 Task: Find connections with filter location Berettyóújfalu with filter topic #house with filter profile language Potuguese with filter current company Hire Rightt - Executive Search with filter school Alva's College, Moodabidri, Karnataka with filter industry Education with filter service category Translation with filter keywords title Heavy Equipment Operator
Action: Mouse moved to (489, 80)
Screenshot: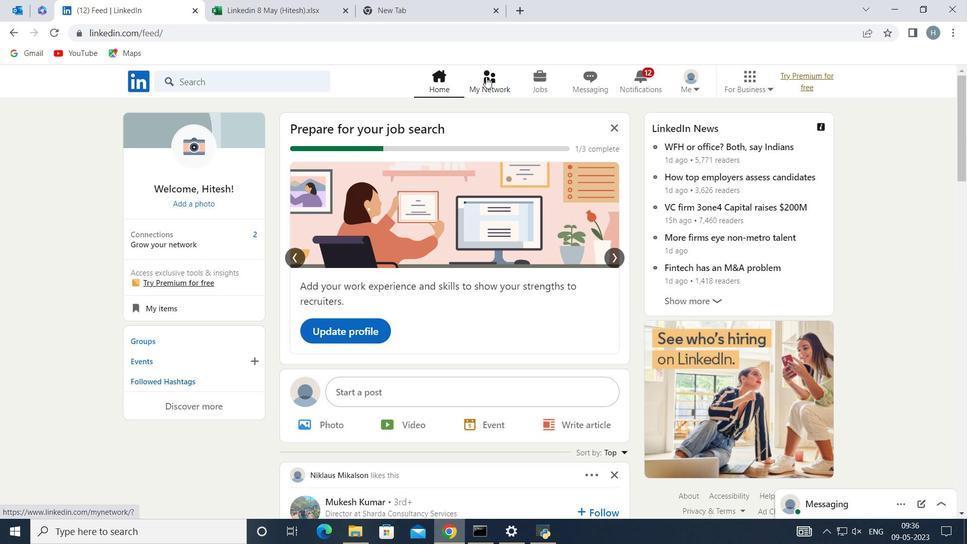 
Action: Mouse pressed left at (489, 80)
Screenshot: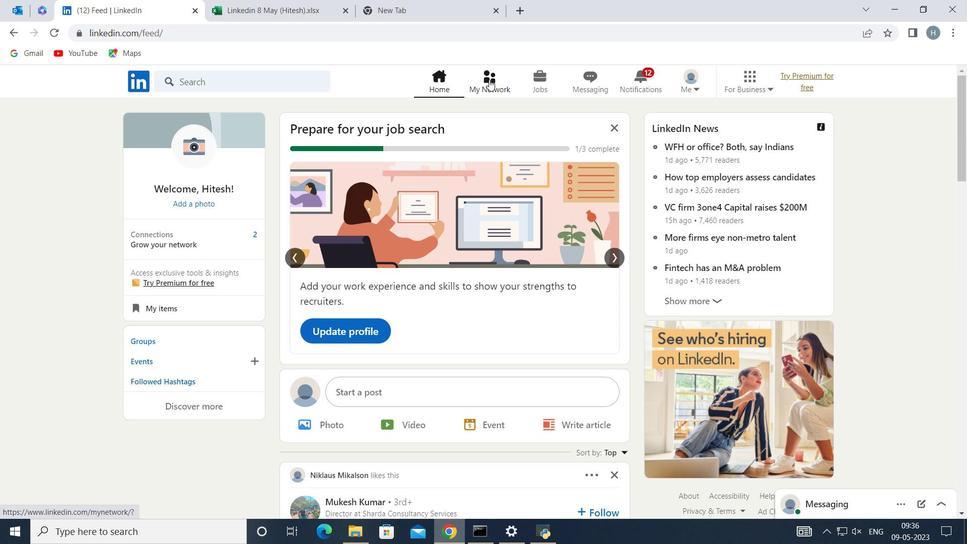 
Action: Mouse moved to (260, 153)
Screenshot: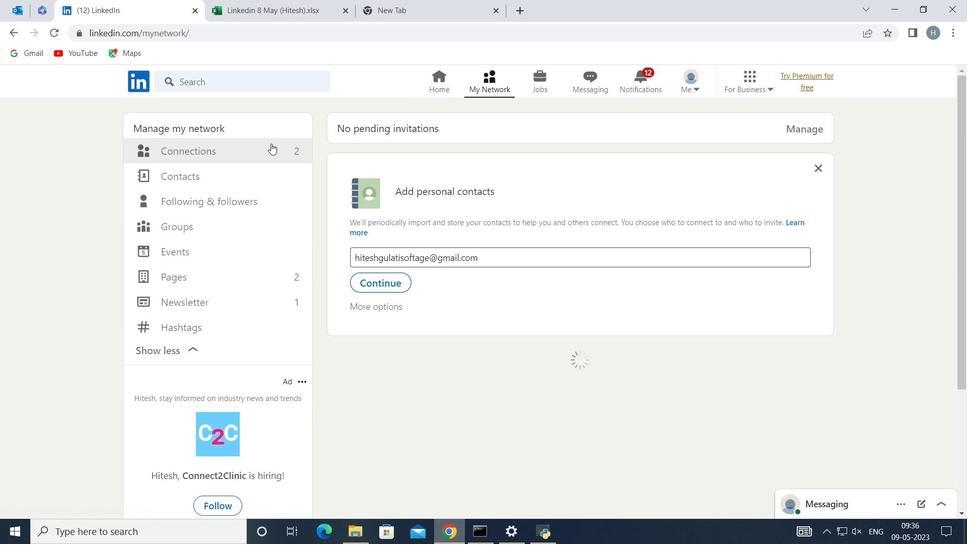 
Action: Mouse pressed left at (260, 153)
Screenshot: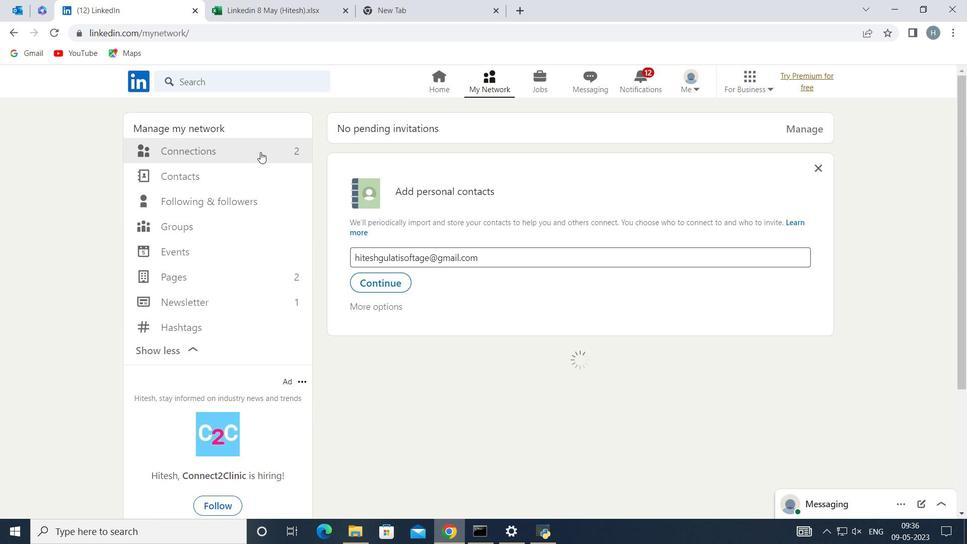 
Action: Mouse moved to (560, 149)
Screenshot: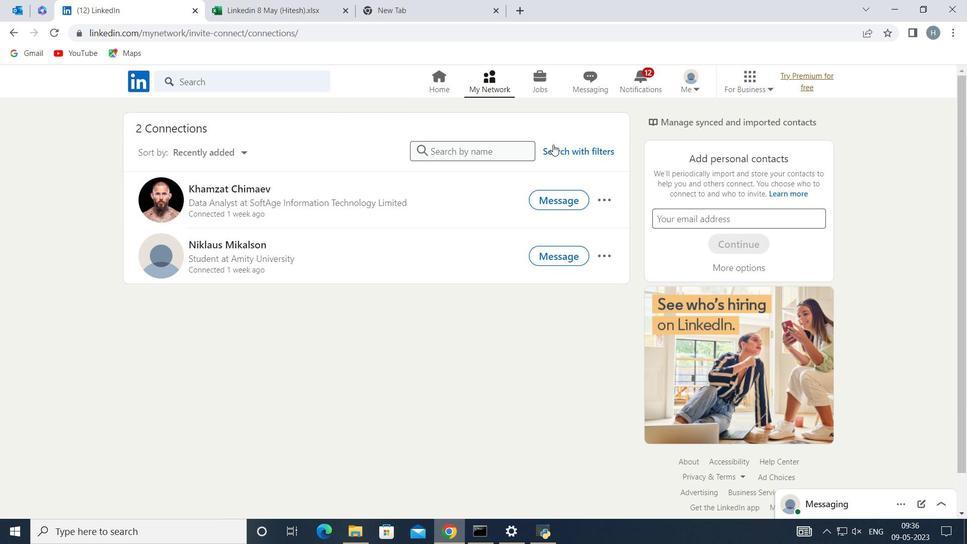 
Action: Mouse pressed left at (560, 149)
Screenshot: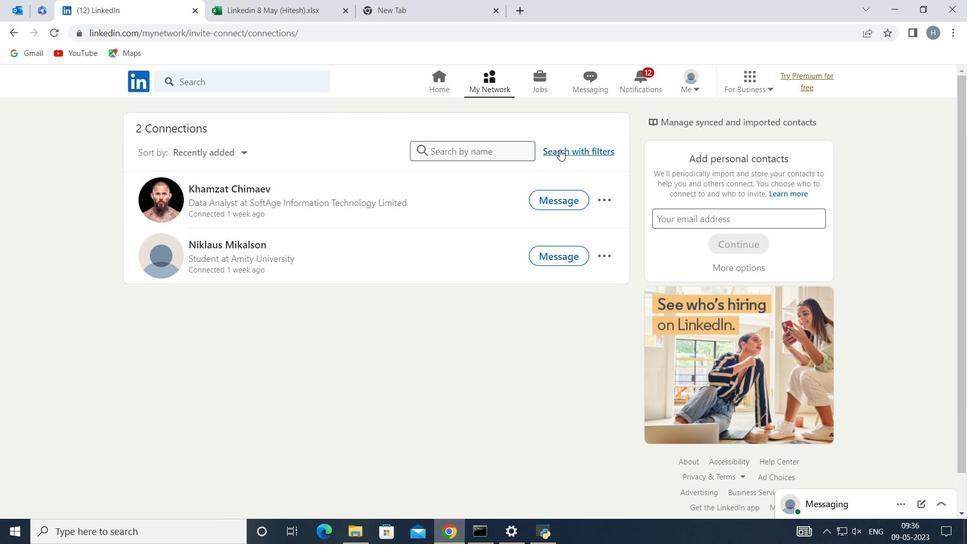 
Action: Mouse moved to (525, 115)
Screenshot: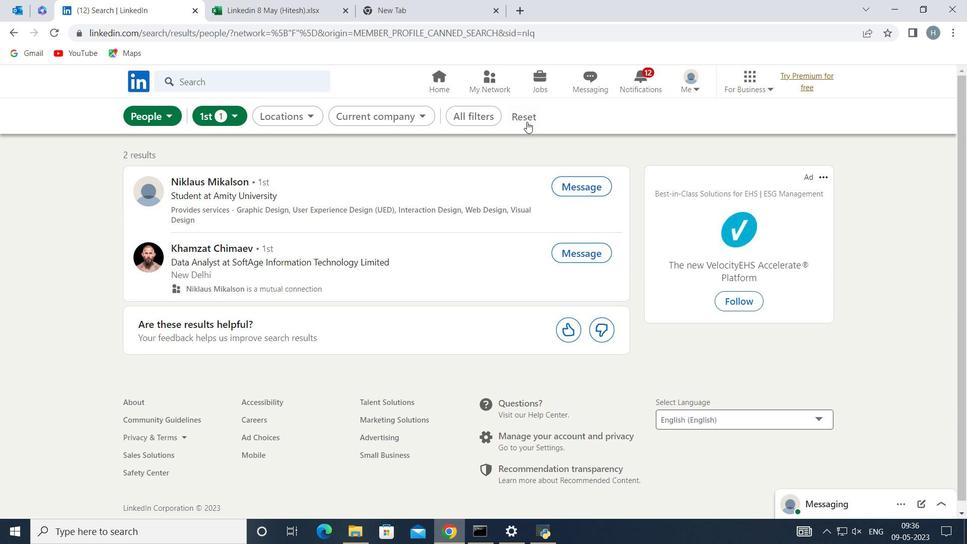 
Action: Mouse pressed left at (525, 115)
Screenshot: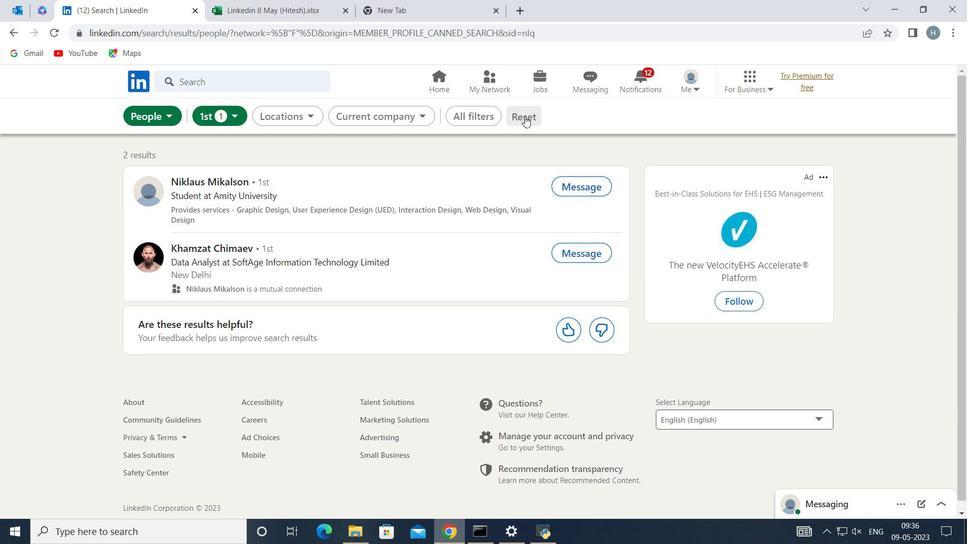
Action: Mouse moved to (508, 113)
Screenshot: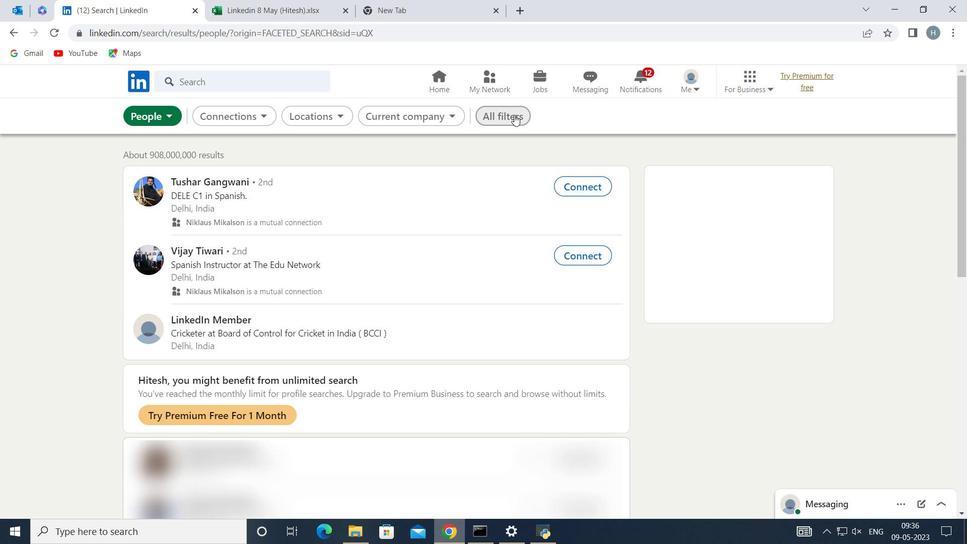 
Action: Mouse pressed left at (508, 113)
Screenshot: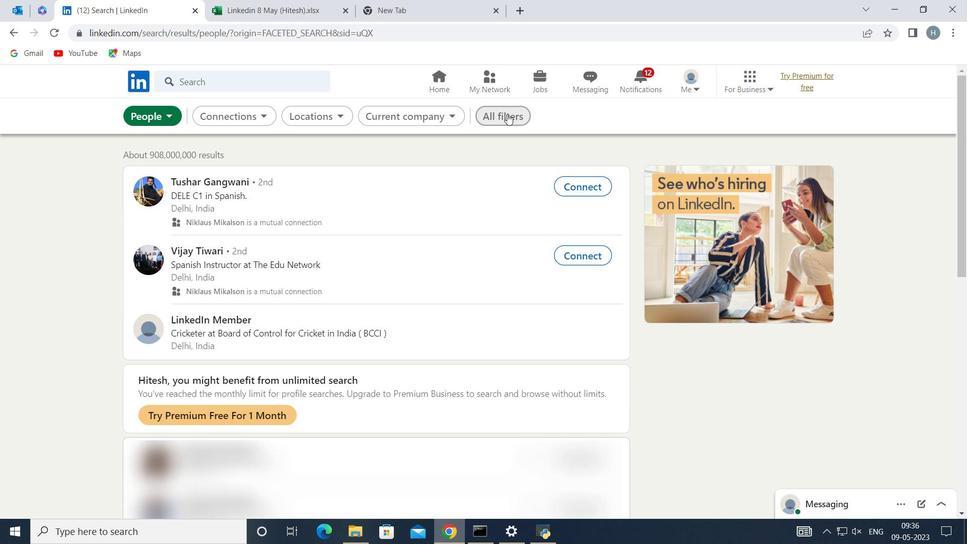 
Action: Mouse moved to (756, 219)
Screenshot: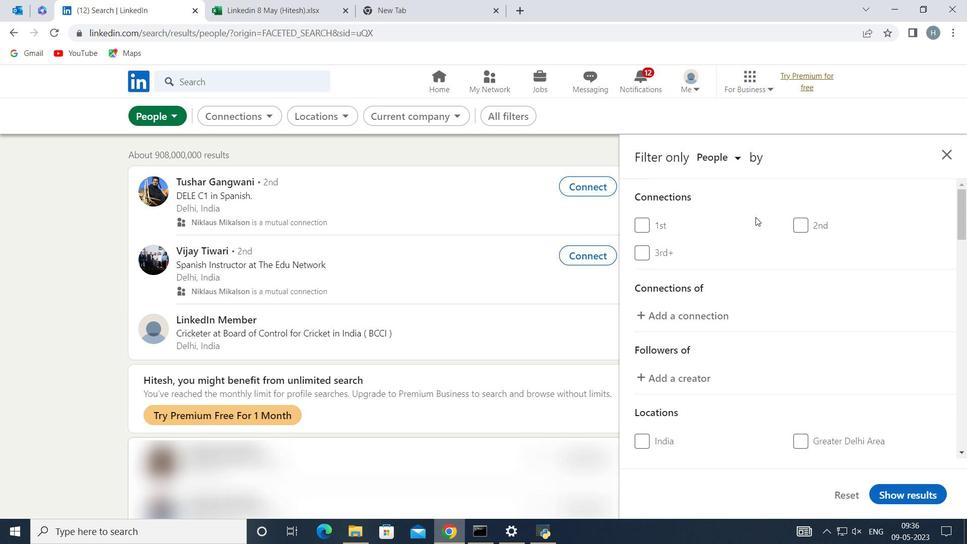 
Action: Mouse scrolled (756, 219) with delta (0, 0)
Screenshot: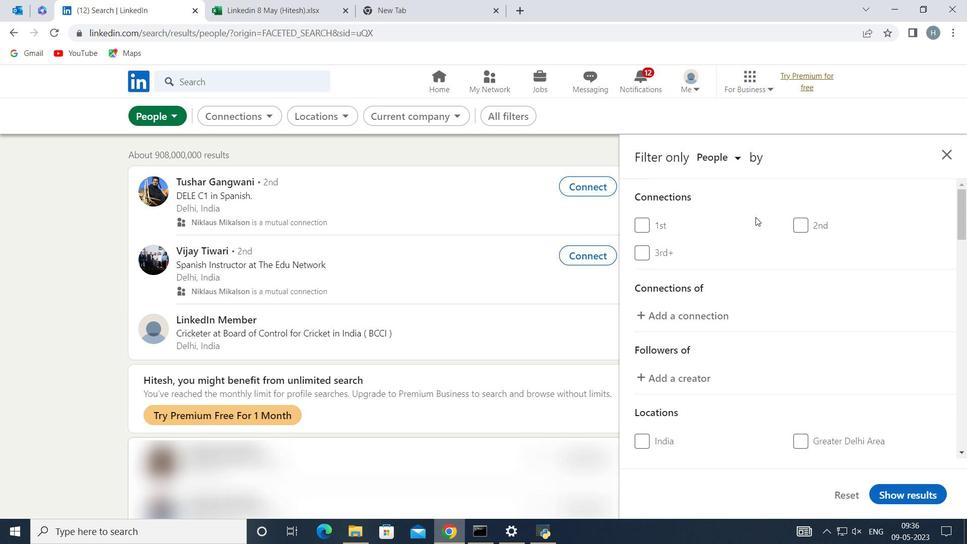 
Action: Mouse moved to (755, 221)
Screenshot: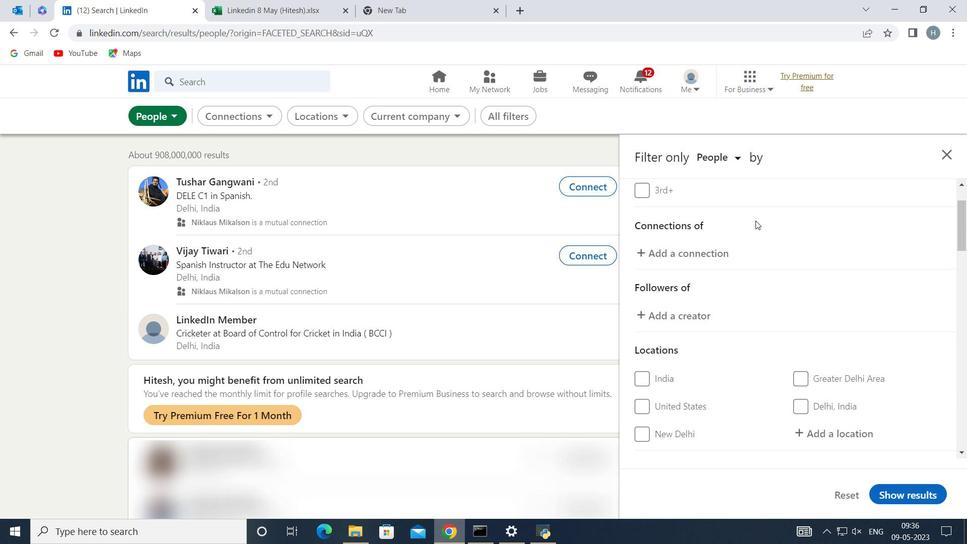 
Action: Mouse scrolled (755, 220) with delta (0, 0)
Screenshot: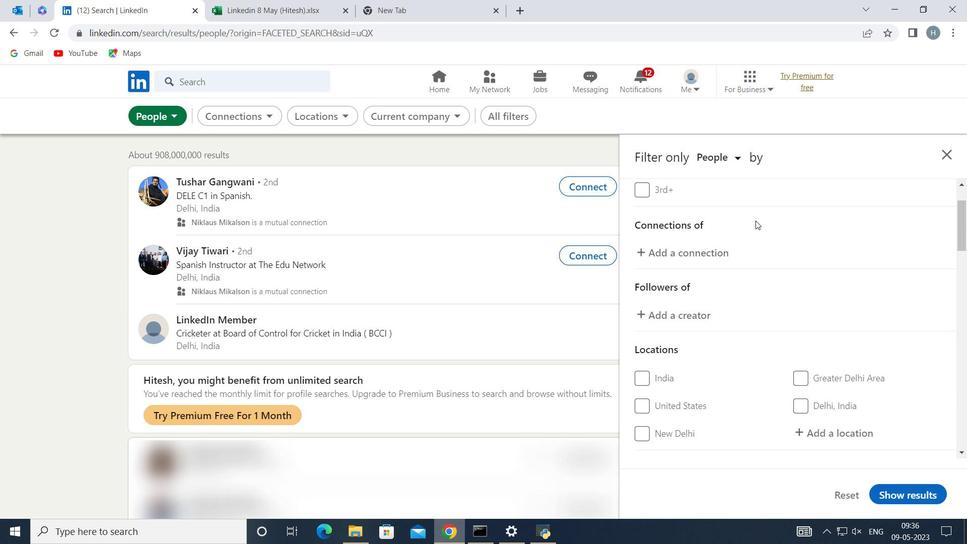 
Action: Mouse scrolled (755, 220) with delta (0, 0)
Screenshot: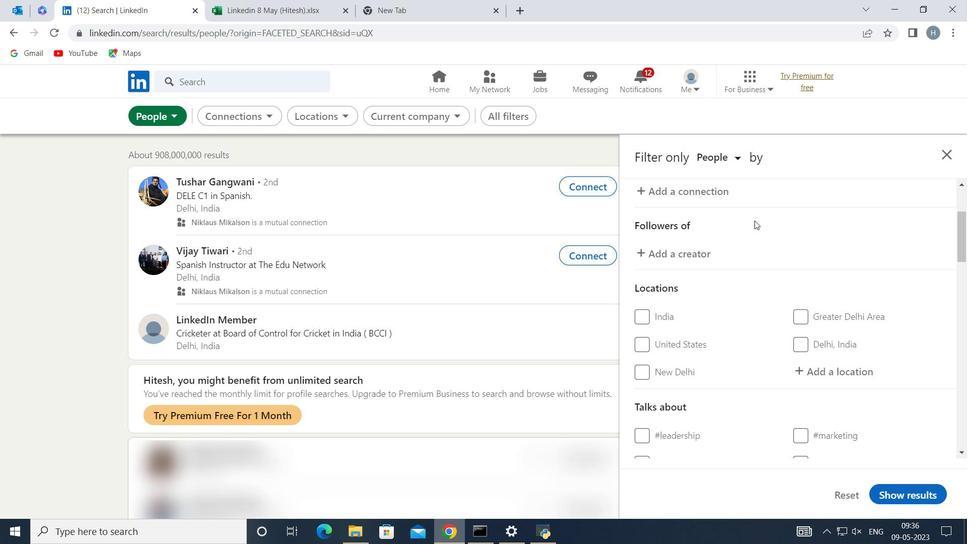 
Action: Mouse scrolled (755, 220) with delta (0, 0)
Screenshot: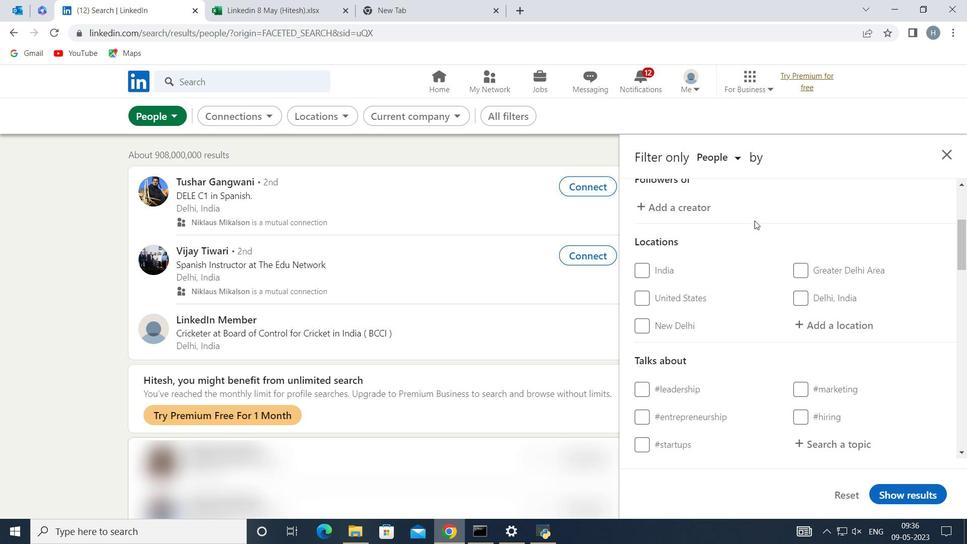 
Action: Mouse moved to (806, 238)
Screenshot: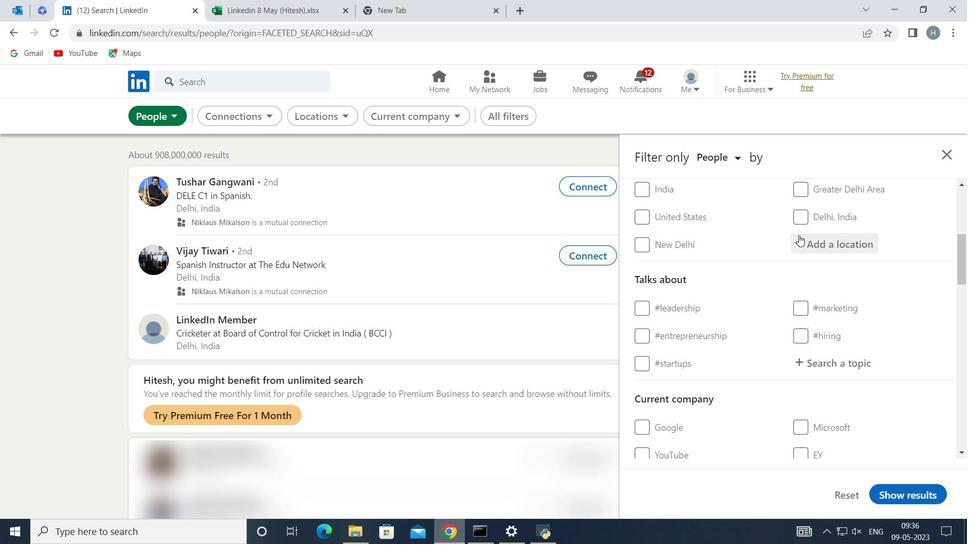 
Action: Mouse pressed left at (806, 238)
Screenshot: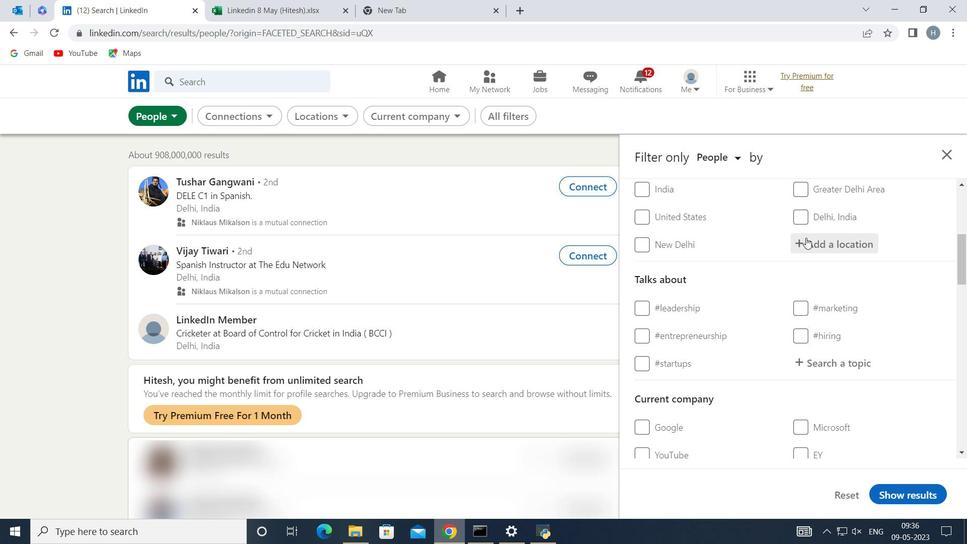 
Action: Key pressed <Key.shift>Berettyoujf
Screenshot: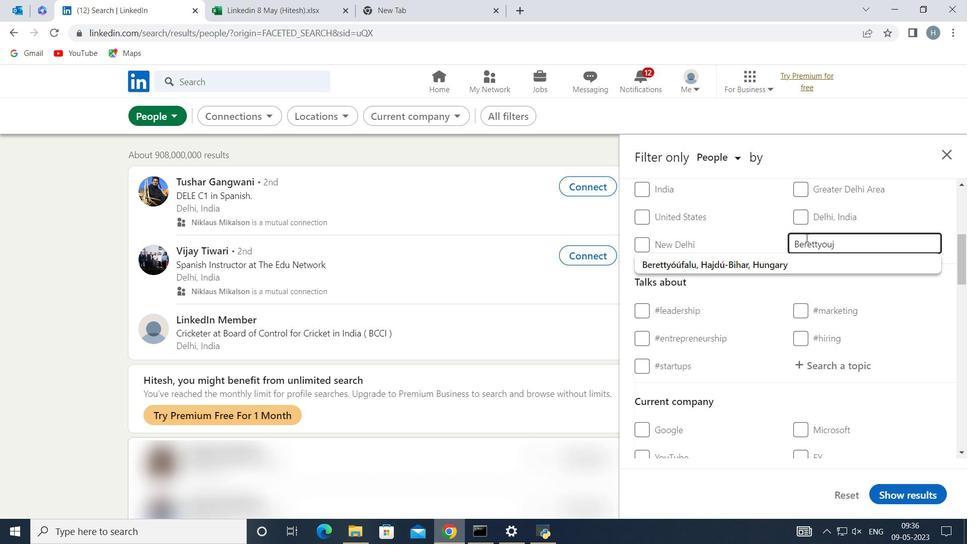 
Action: Mouse moved to (726, 259)
Screenshot: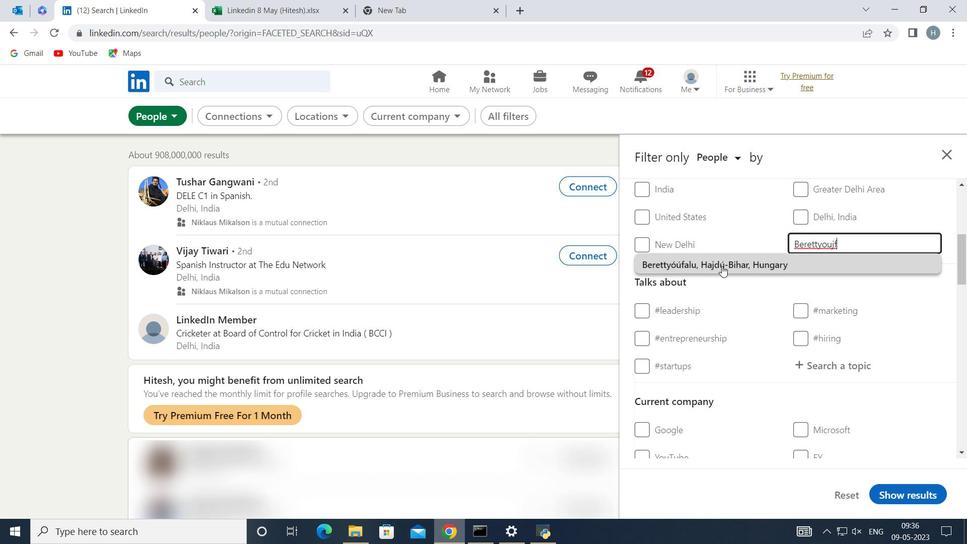 
Action: Mouse pressed left at (726, 259)
Screenshot: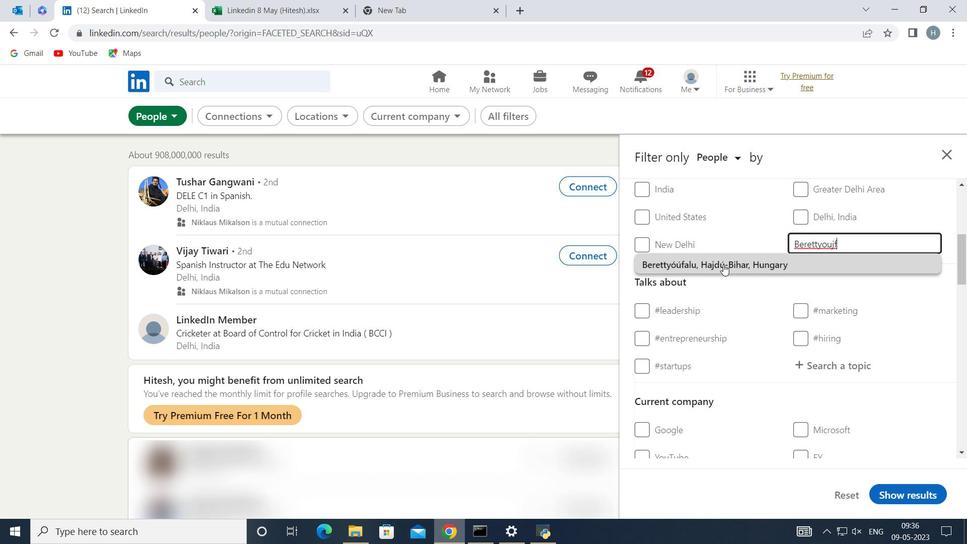 
Action: Mouse moved to (707, 268)
Screenshot: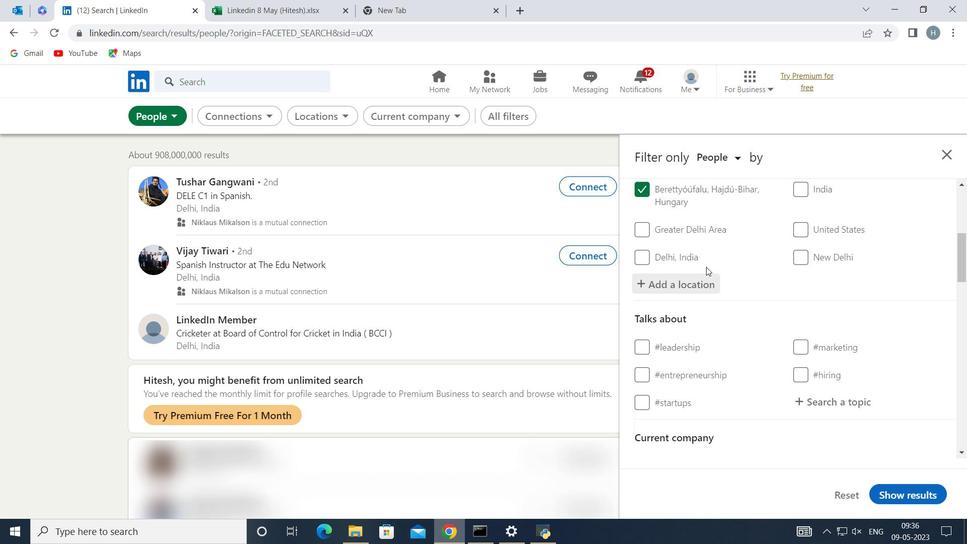 
Action: Mouse scrolled (707, 268) with delta (0, 0)
Screenshot: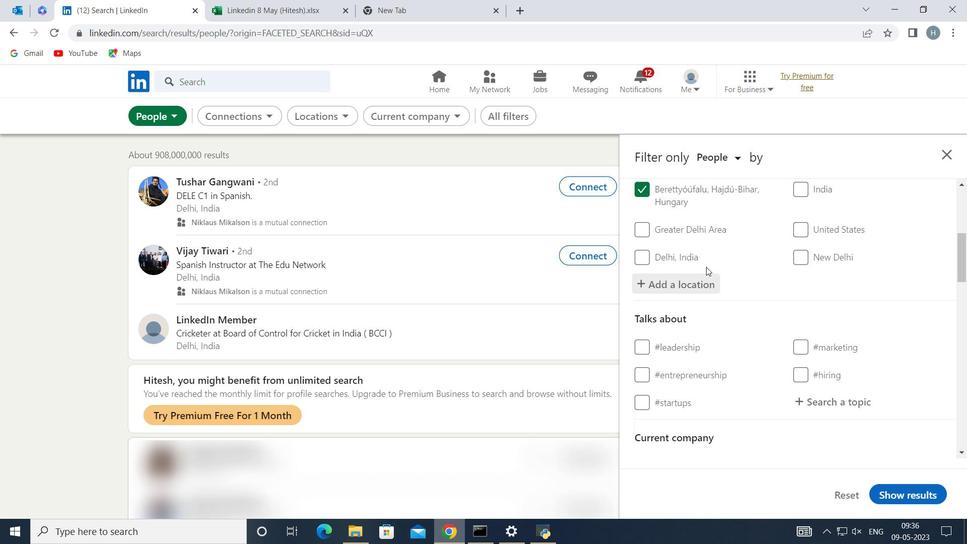 
Action: Mouse moved to (707, 269)
Screenshot: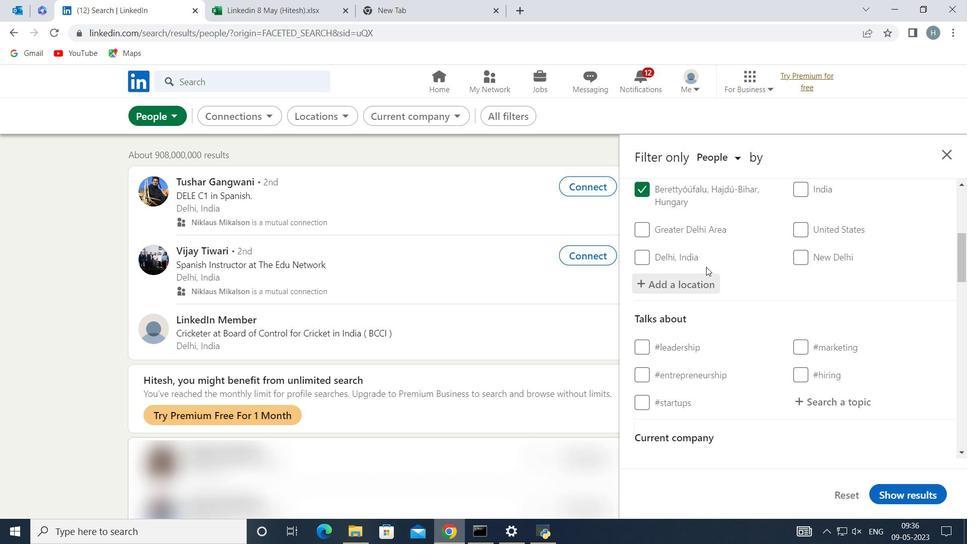 
Action: Mouse scrolled (707, 268) with delta (0, 0)
Screenshot: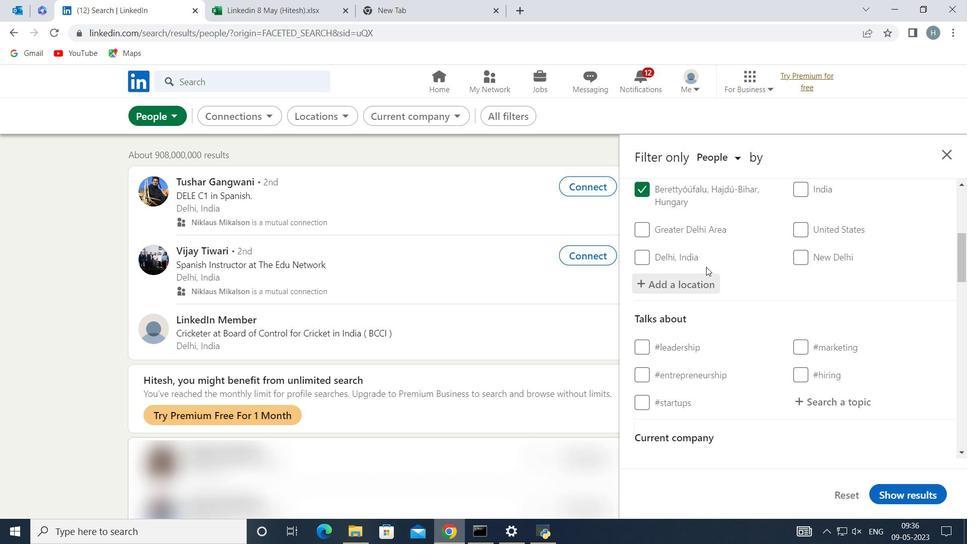 
Action: Mouse moved to (812, 274)
Screenshot: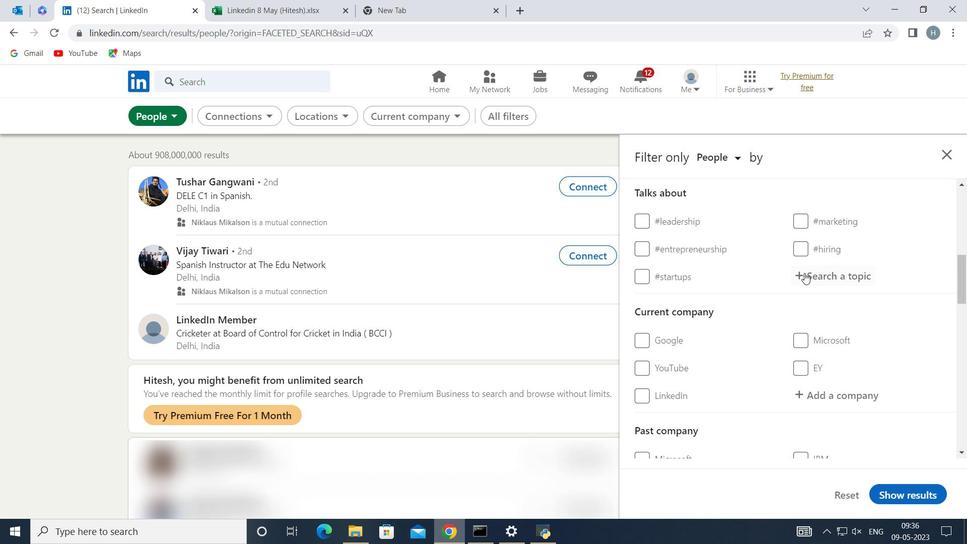 
Action: Mouse pressed left at (812, 274)
Screenshot: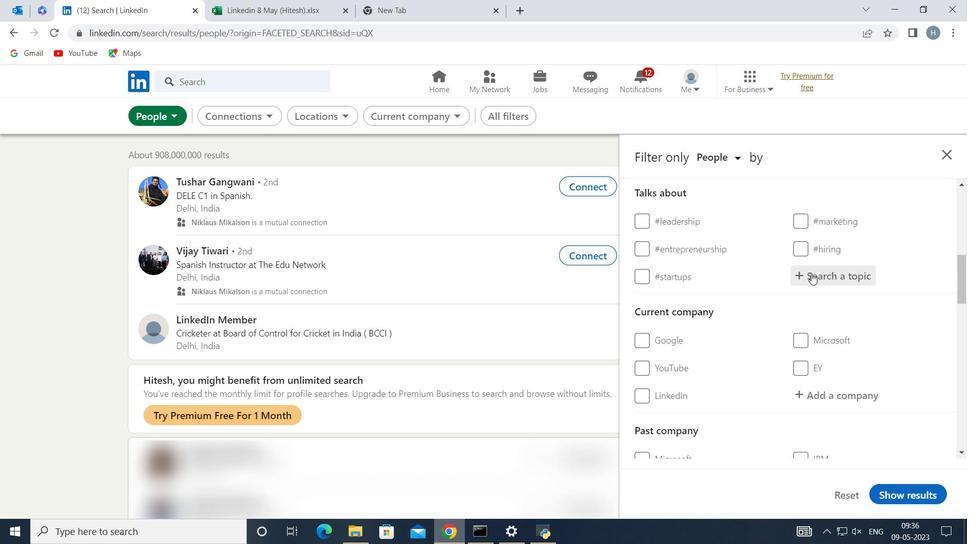 
Action: Key pressed house
Screenshot: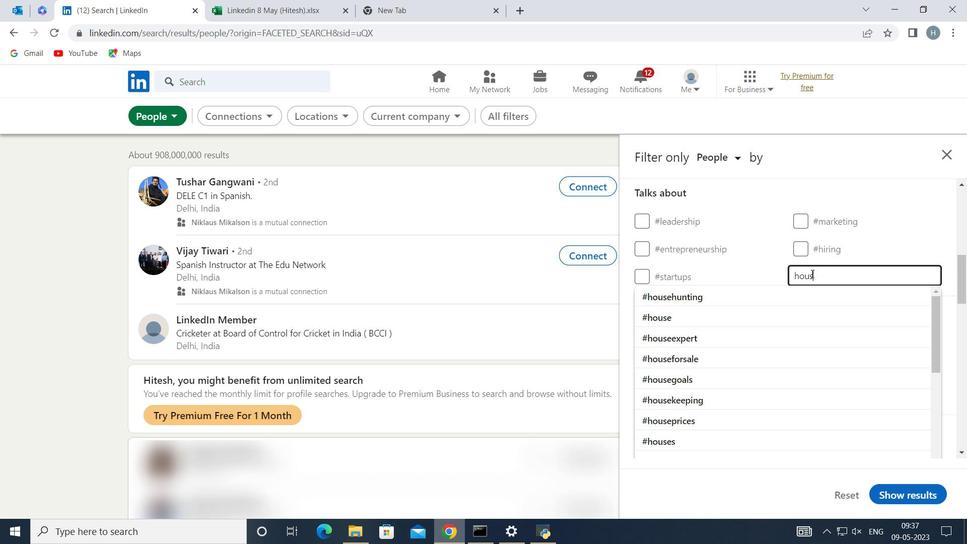 
Action: Mouse moved to (747, 313)
Screenshot: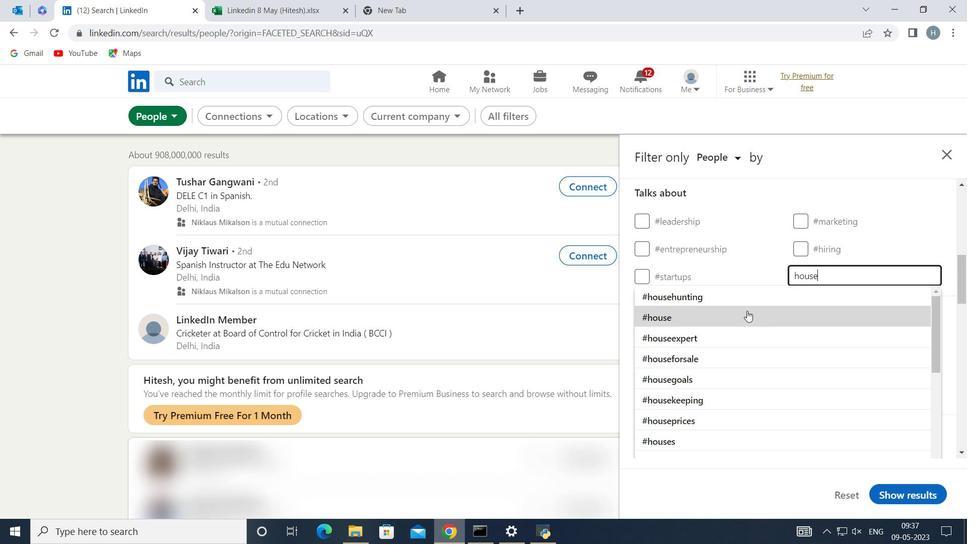 
Action: Mouse pressed left at (747, 313)
Screenshot: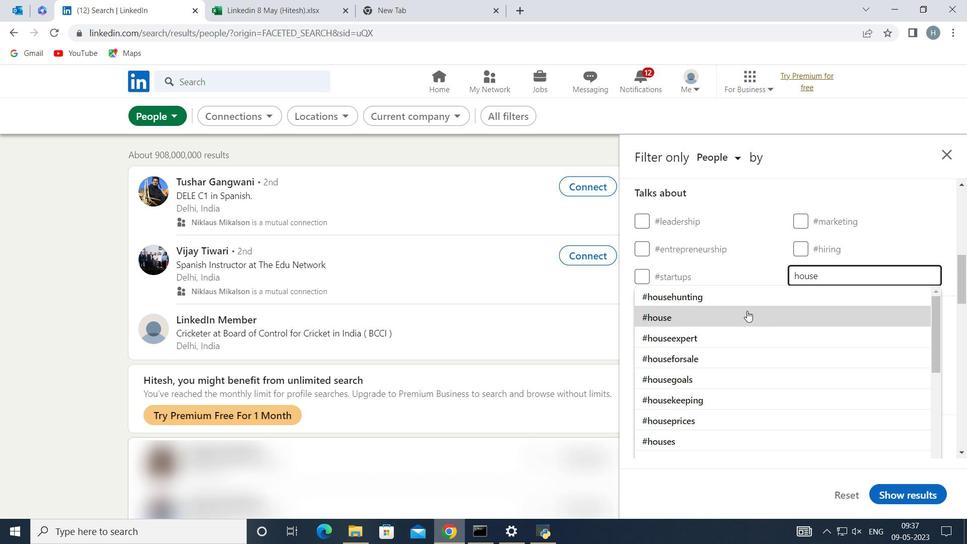 
Action: Mouse moved to (748, 311)
Screenshot: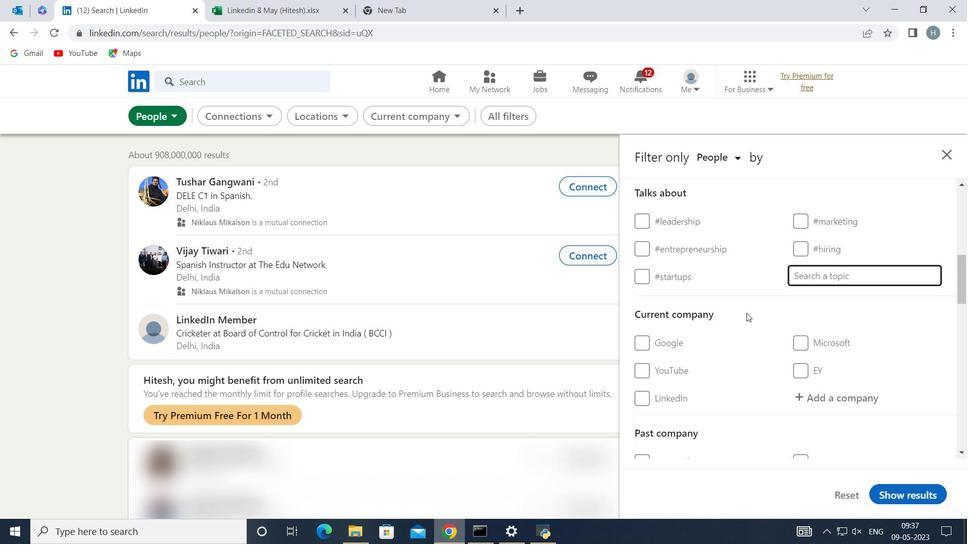 
Action: Mouse scrolled (748, 311) with delta (0, 0)
Screenshot: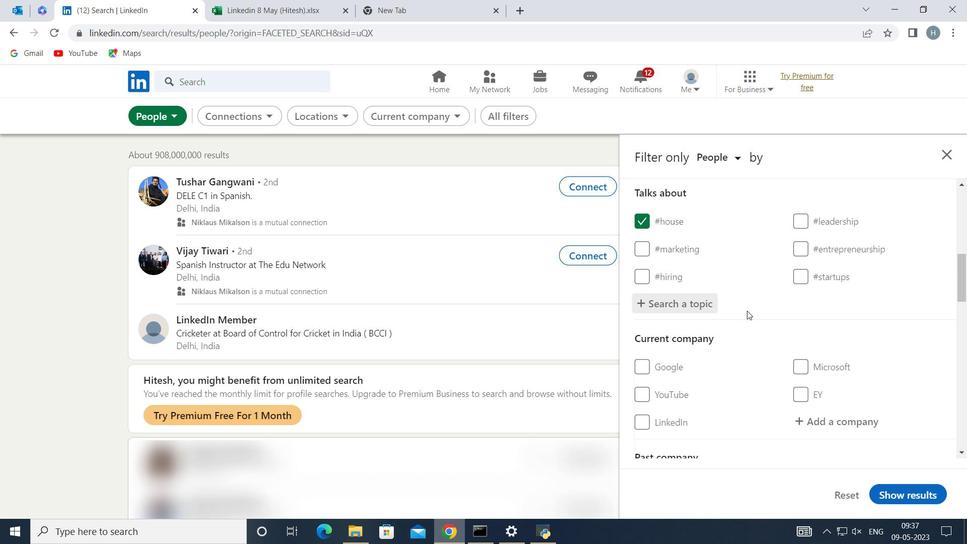 
Action: Mouse scrolled (748, 311) with delta (0, 0)
Screenshot: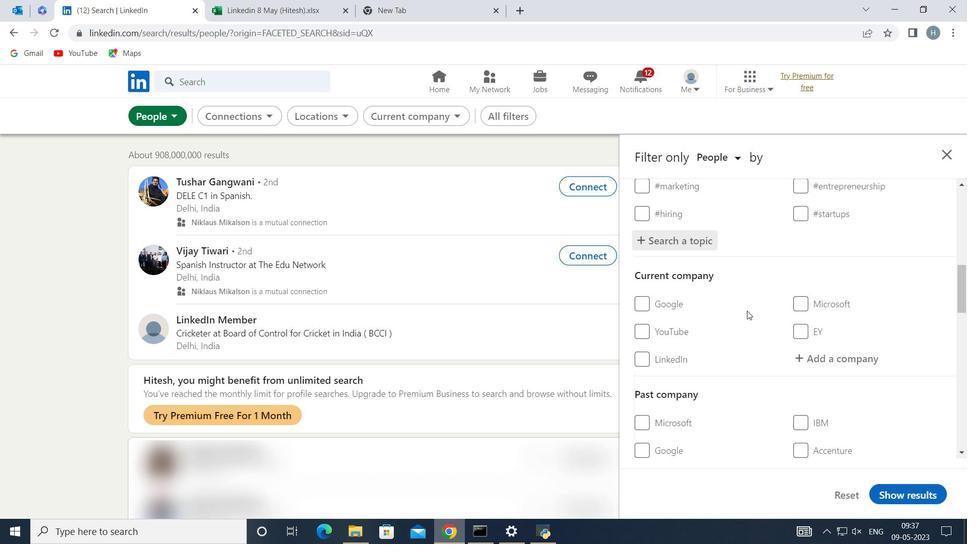 
Action: Mouse scrolled (748, 311) with delta (0, 0)
Screenshot: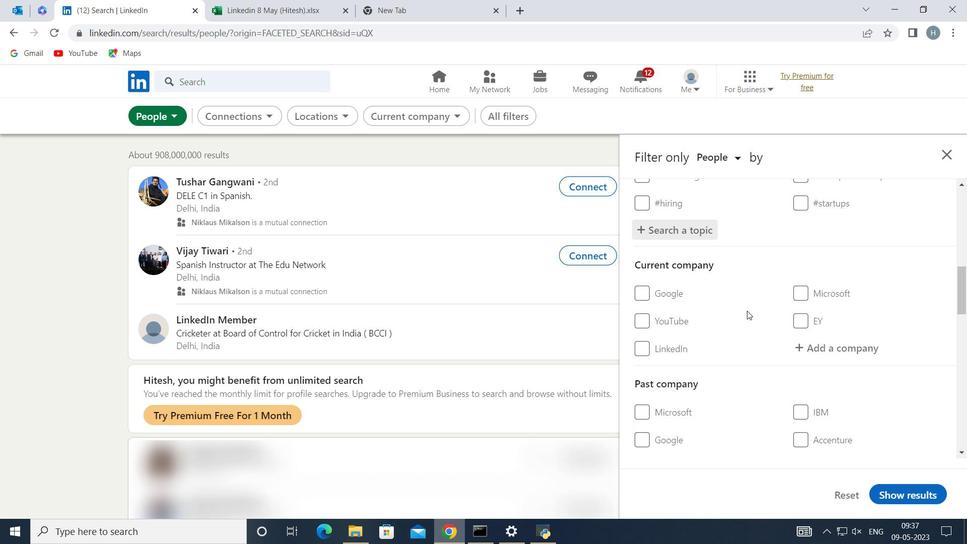 
Action: Mouse moved to (749, 311)
Screenshot: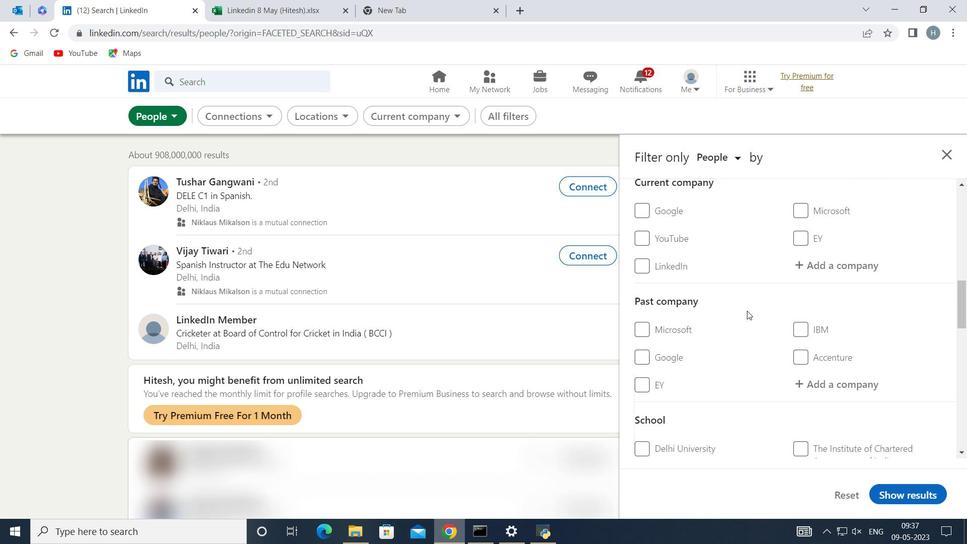 
Action: Mouse scrolled (749, 311) with delta (0, 0)
Screenshot: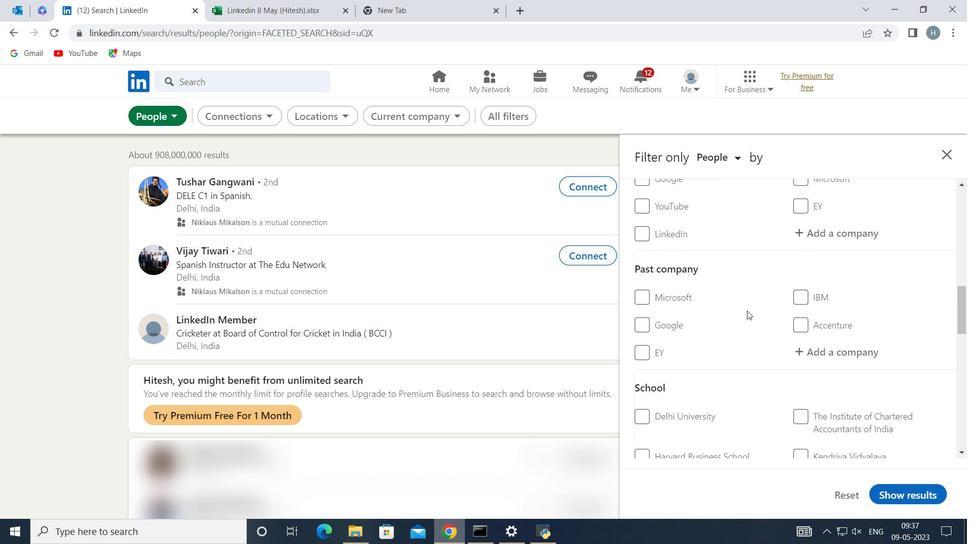 
Action: Mouse moved to (752, 311)
Screenshot: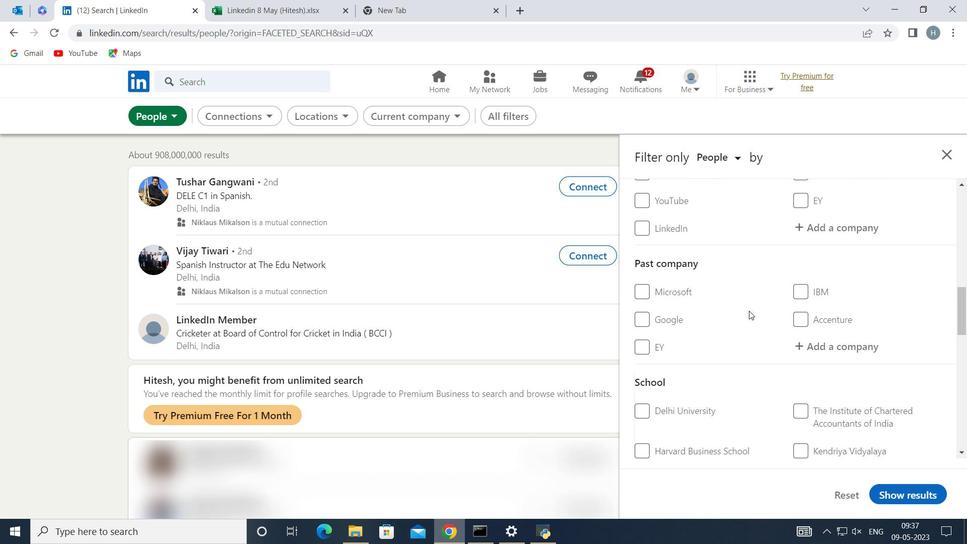 
Action: Mouse scrolled (752, 311) with delta (0, 0)
Screenshot: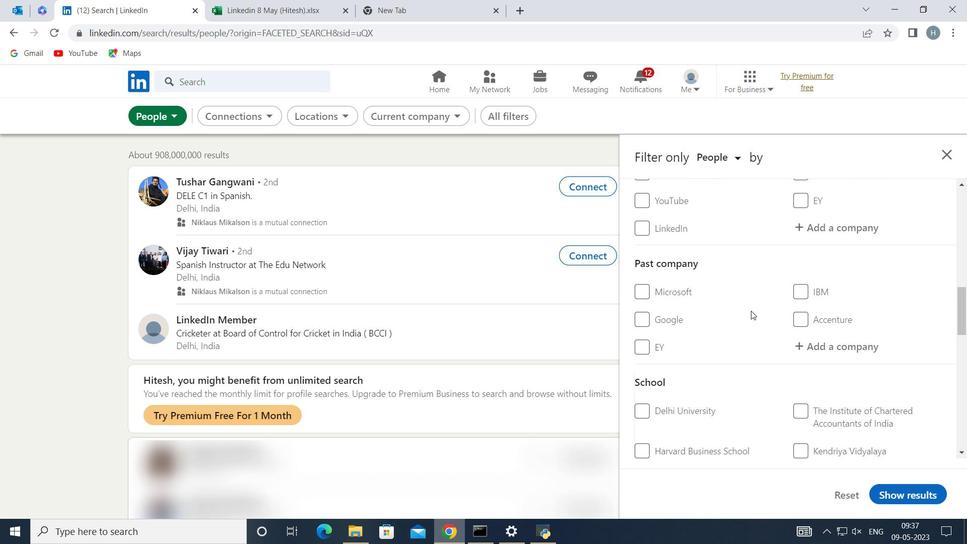 
Action: Mouse moved to (754, 311)
Screenshot: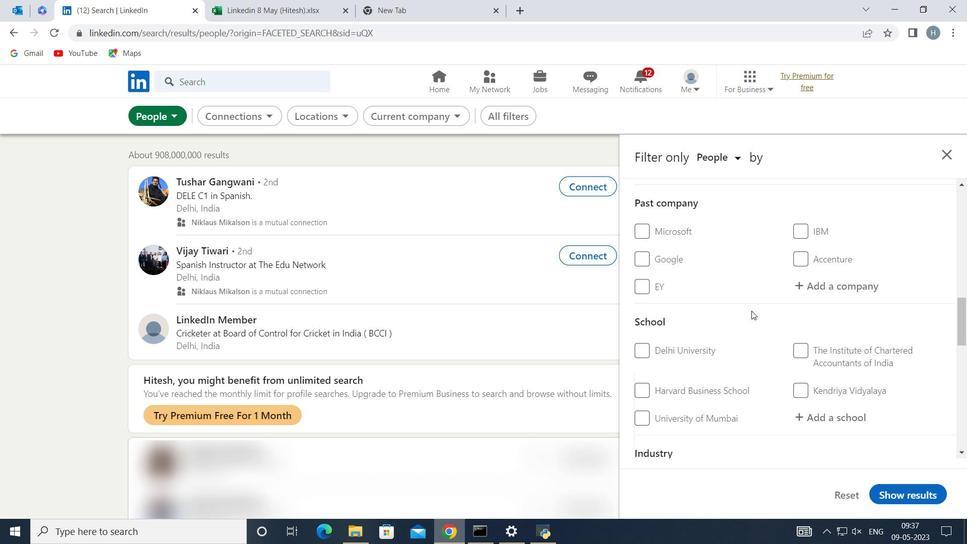 
Action: Mouse scrolled (754, 311) with delta (0, 0)
Screenshot: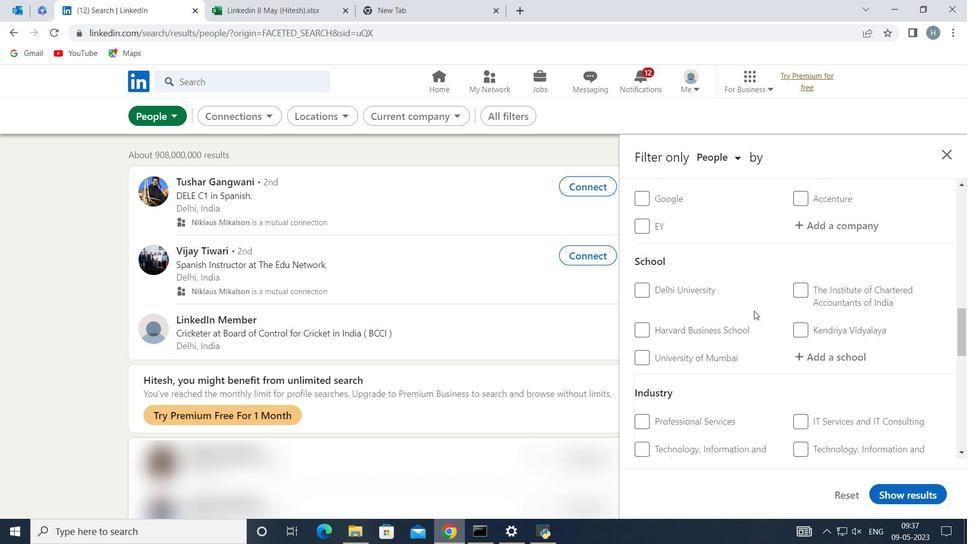 
Action: Mouse moved to (757, 311)
Screenshot: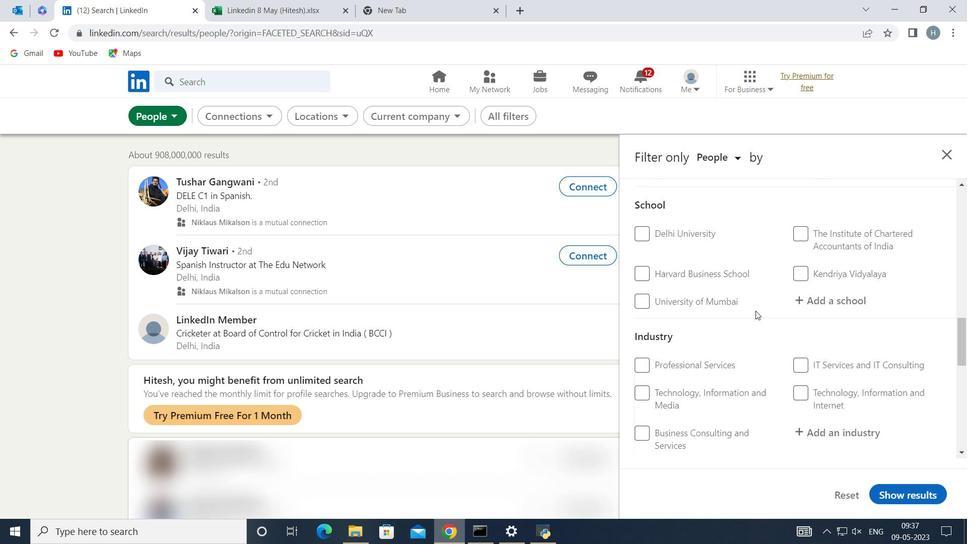 
Action: Mouse scrolled (757, 311) with delta (0, 0)
Screenshot: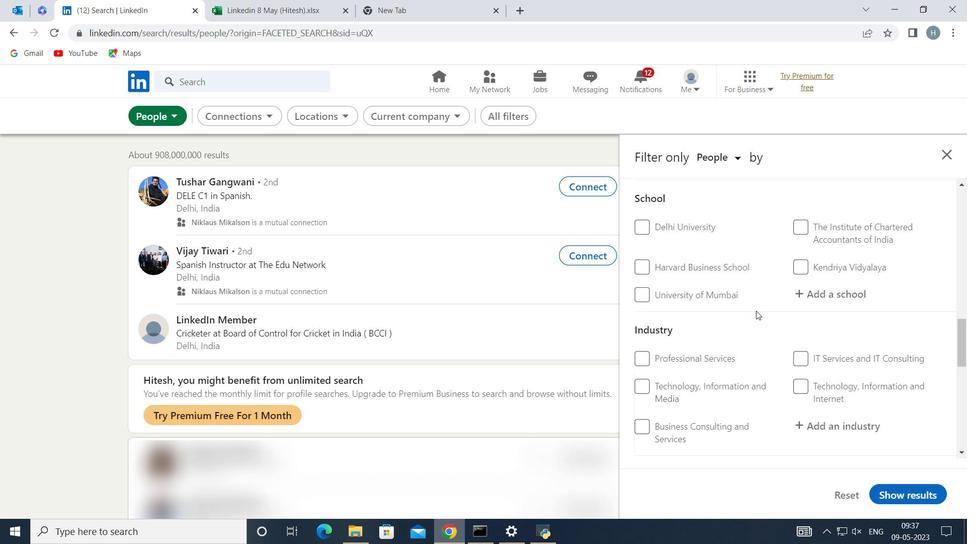 
Action: Mouse moved to (759, 311)
Screenshot: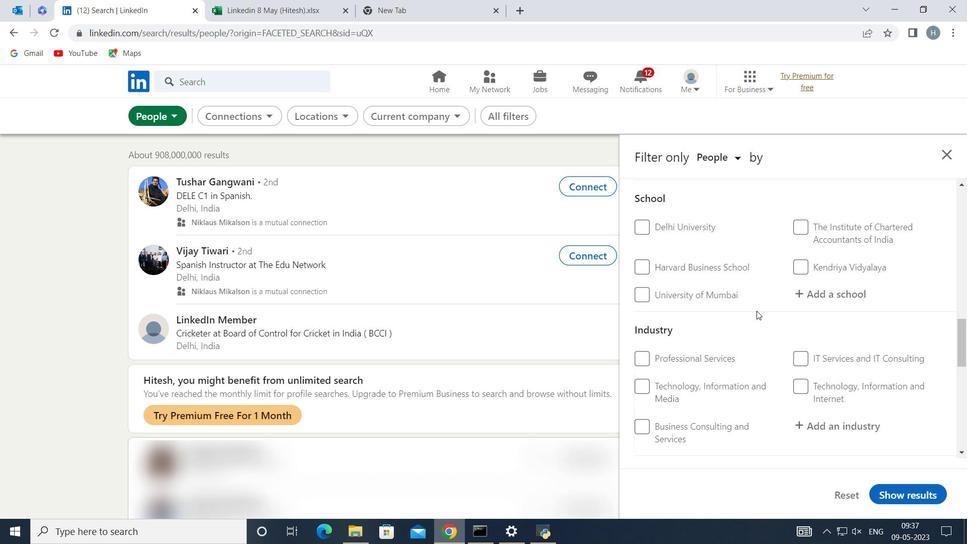 
Action: Mouse scrolled (759, 310) with delta (0, 0)
Screenshot: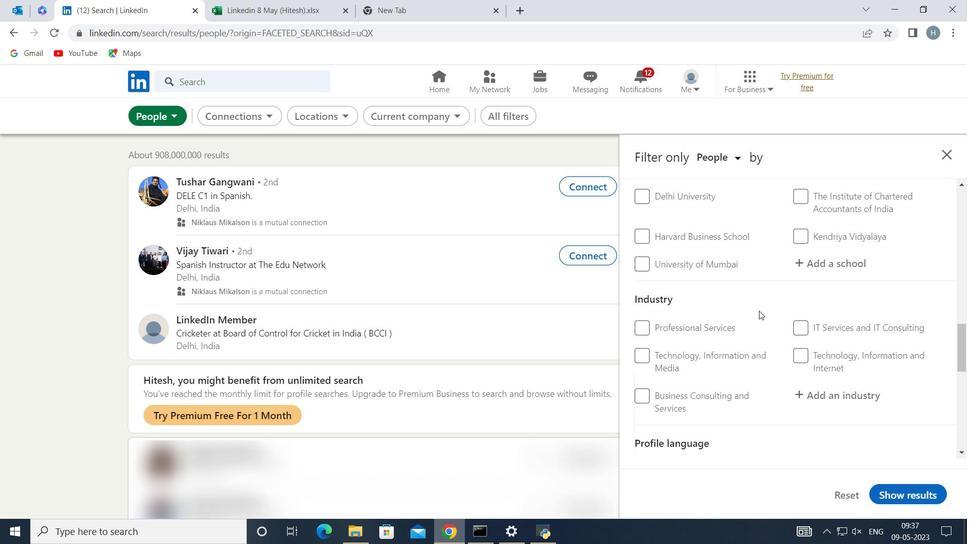 
Action: Mouse scrolled (759, 310) with delta (0, 0)
Screenshot: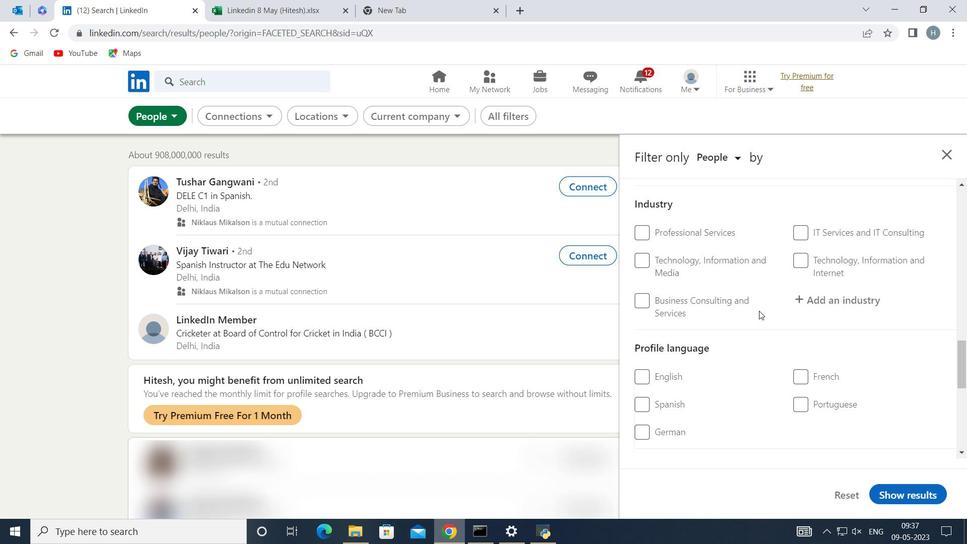 
Action: Mouse moved to (803, 336)
Screenshot: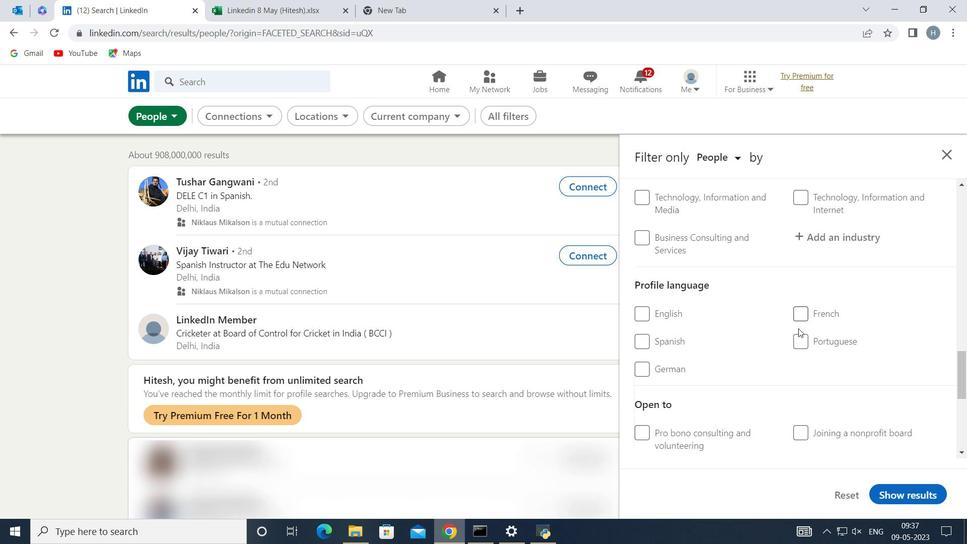 
Action: Mouse pressed left at (803, 336)
Screenshot: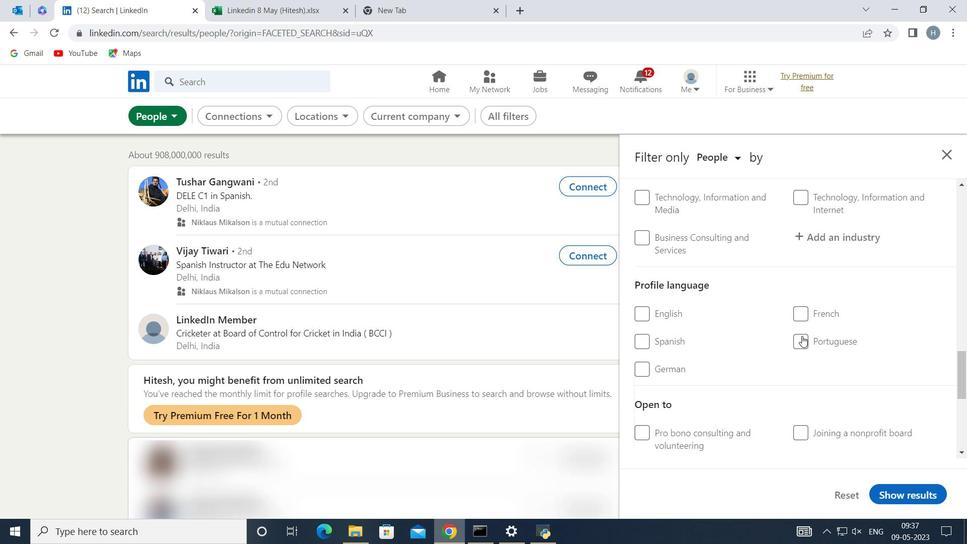 
Action: Mouse moved to (772, 350)
Screenshot: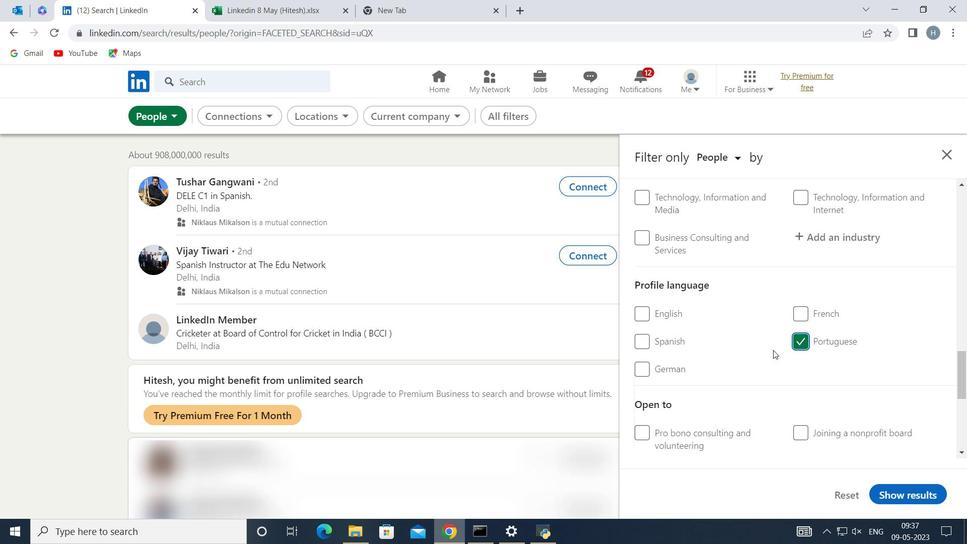 
Action: Mouse scrolled (772, 350) with delta (0, 0)
Screenshot: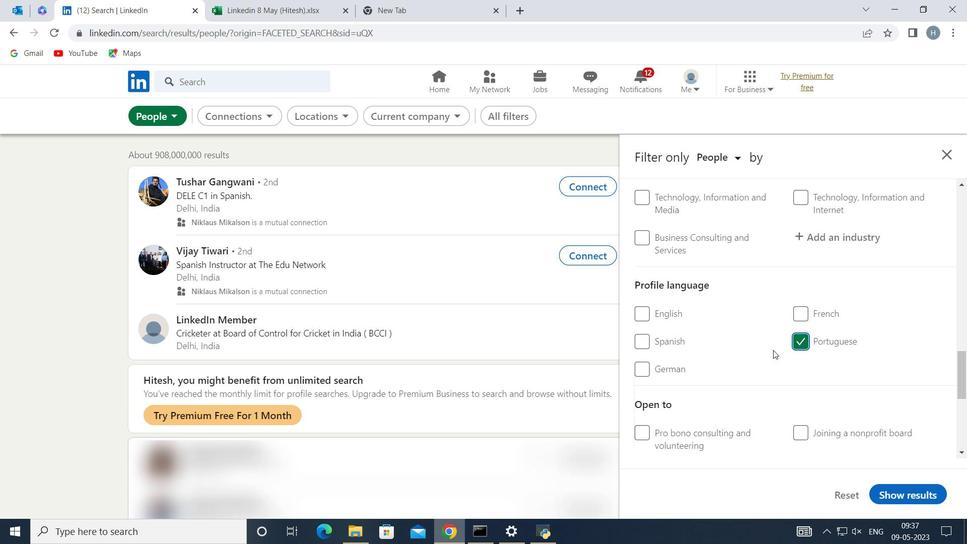 
Action: Mouse moved to (771, 342)
Screenshot: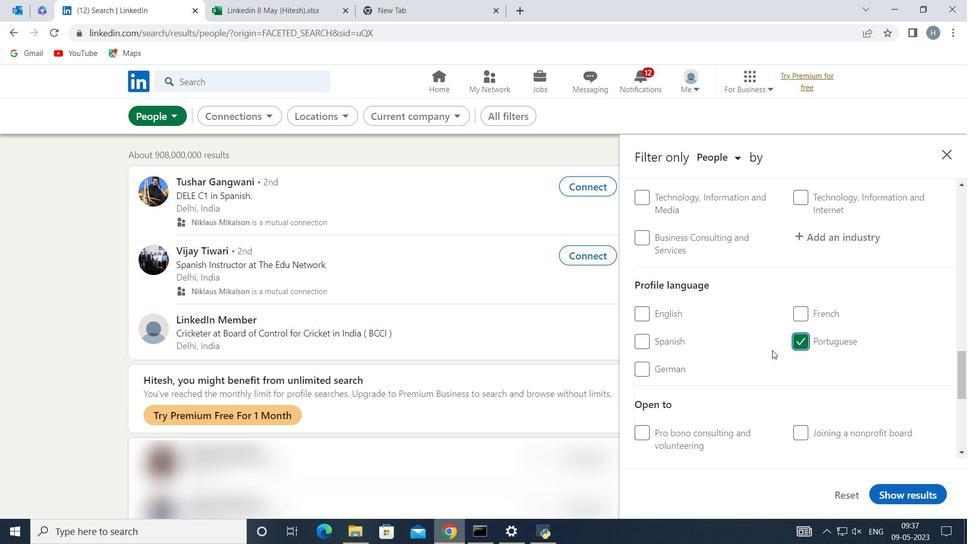 
Action: Mouse scrolled (771, 343) with delta (0, 0)
Screenshot: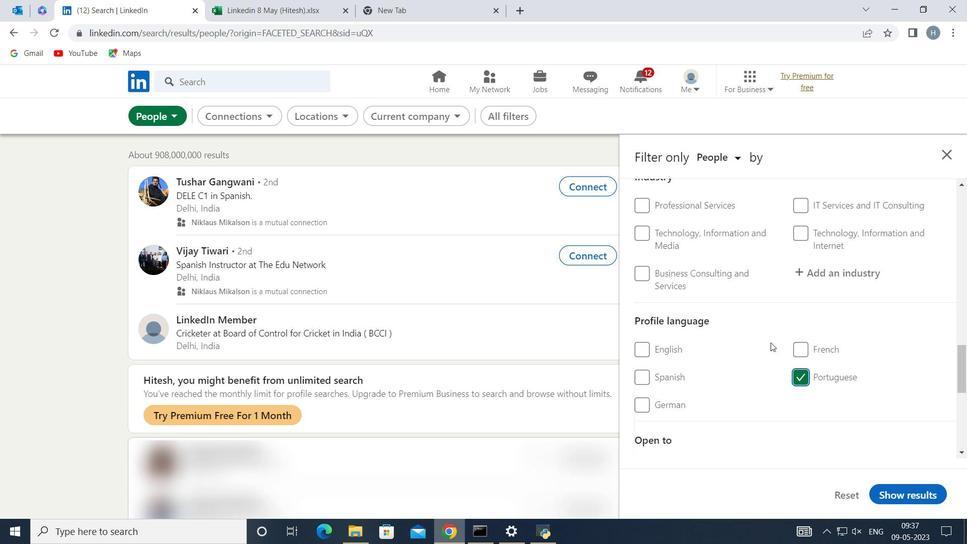 
Action: Mouse scrolled (771, 343) with delta (0, 0)
Screenshot: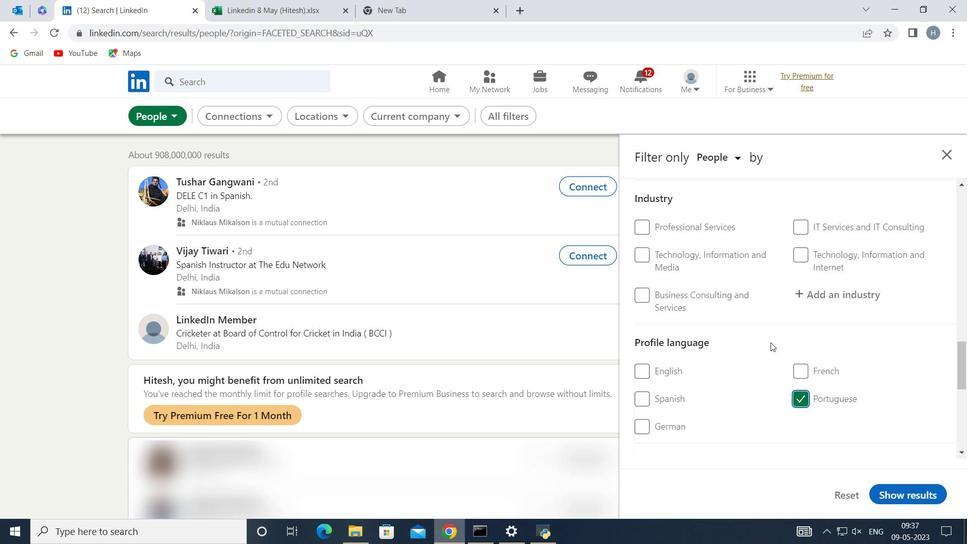 
Action: Mouse scrolled (771, 343) with delta (0, 0)
Screenshot: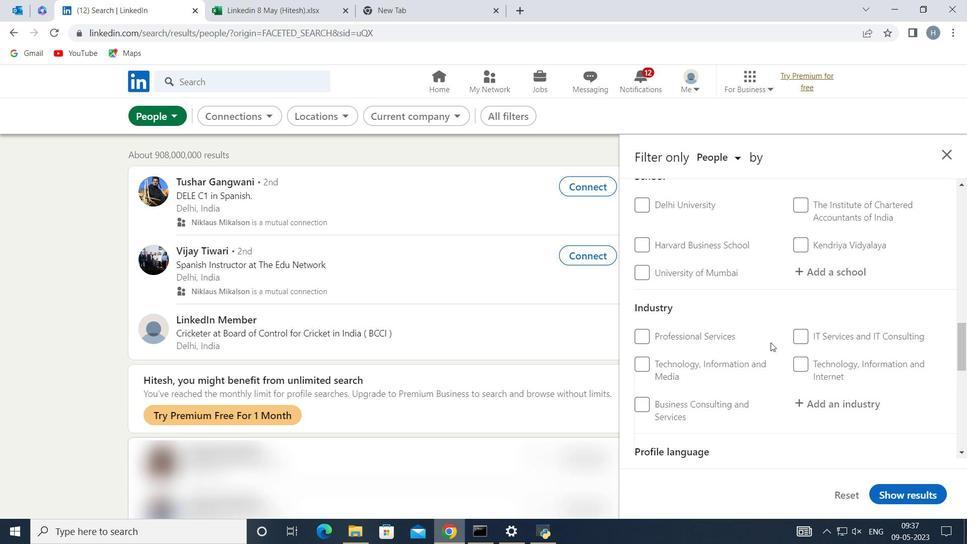 
Action: Mouse scrolled (771, 343) with delta (0, 0)
Screenshot: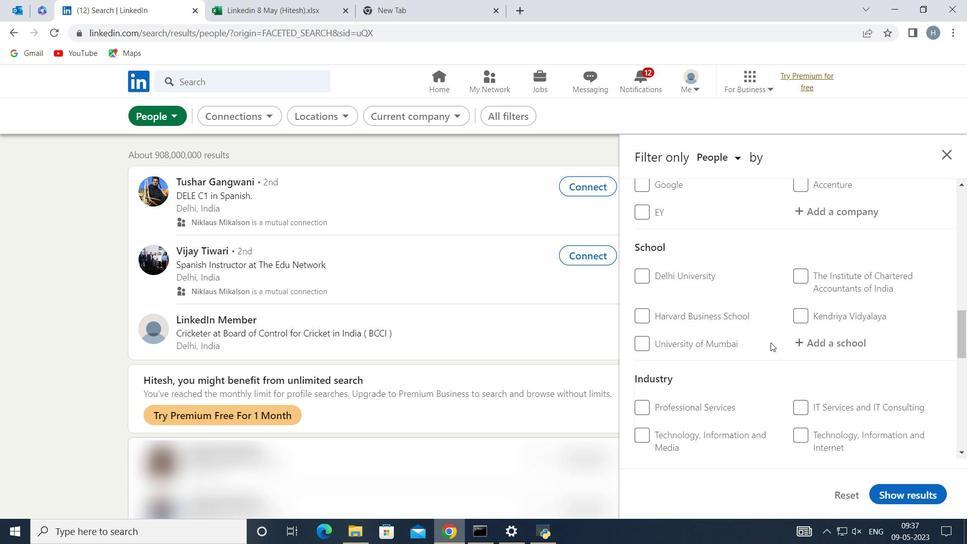 
Action: Mouse scrolled (771, 343) with delta (0, 0)
Screenshot: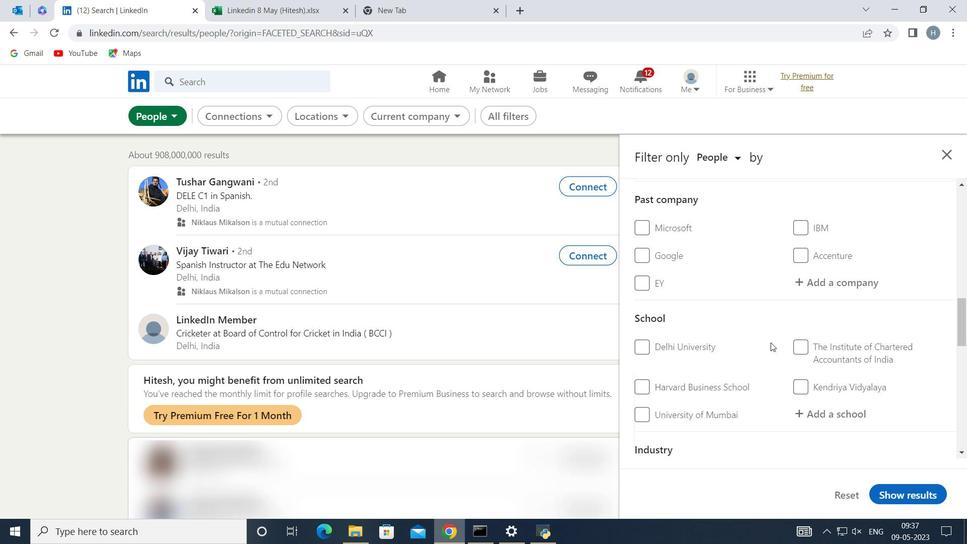 
Action: Mouse scrolled (771, 343) with delta (0, 0)
Screenshot: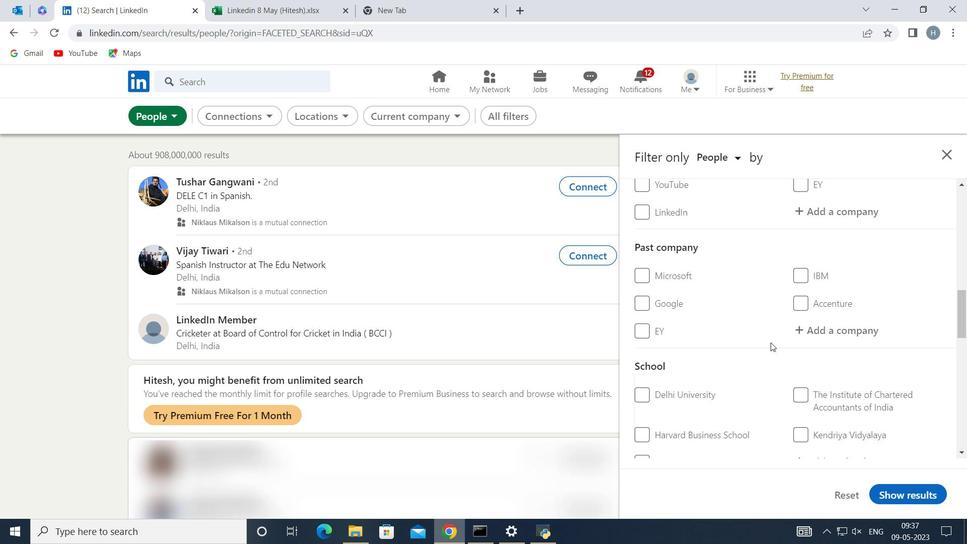 
Action: Mouse scrolled (771, 343) with delta (0, 0)
Screenshot: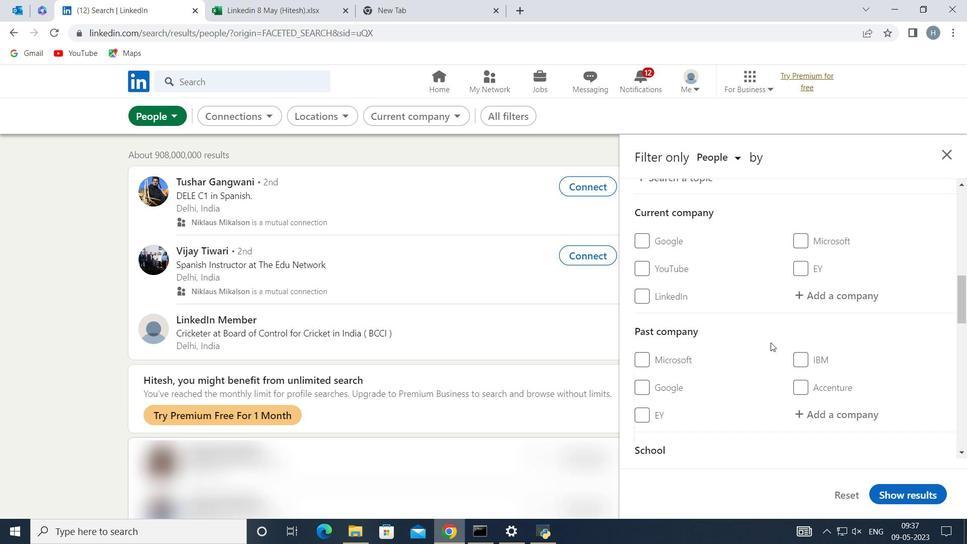 
Action: Mouse scrolled (771, 343) with delta (0, 0)
Screenshot: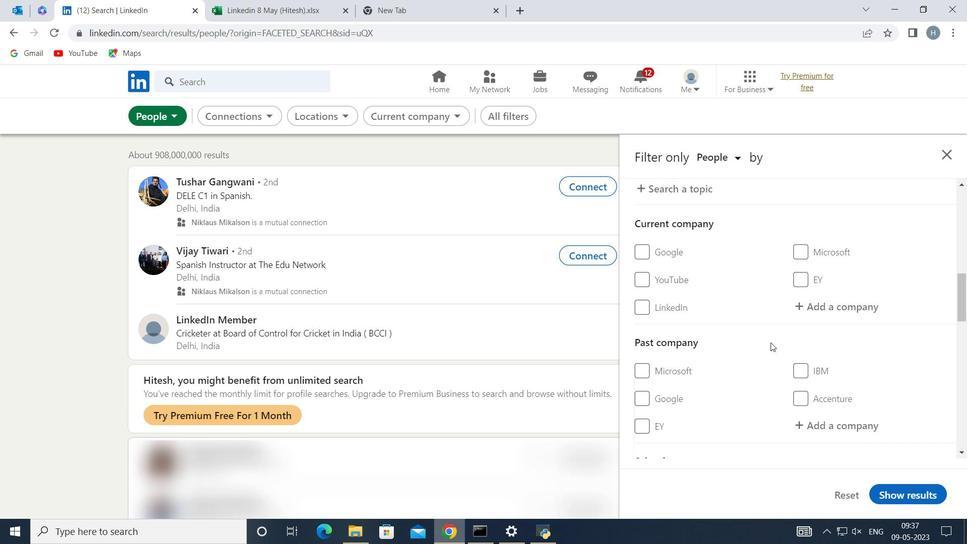 
Action: Mouse scrolled (771, 342) with delta (0, 0)
Screenshot: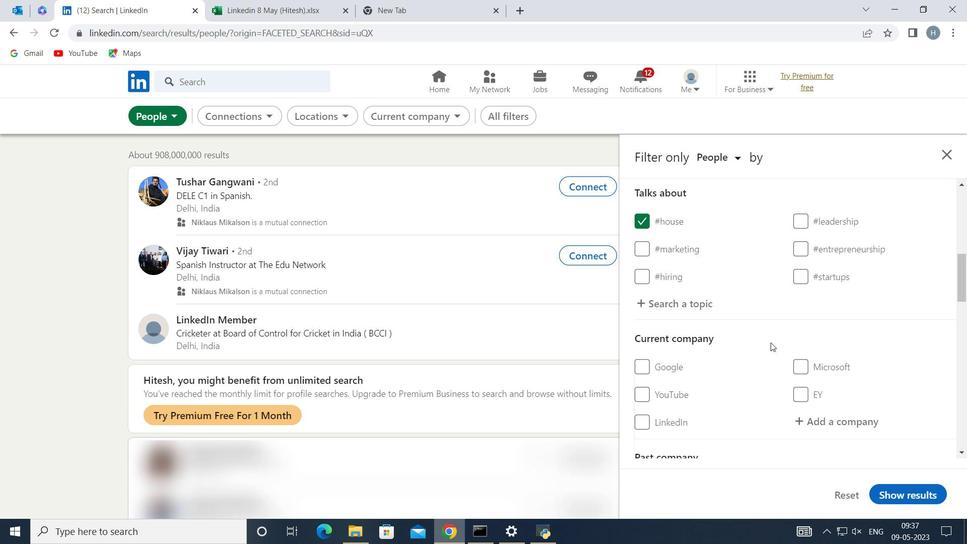 
Action: Mouse moved to (835, 356)
Screenshot: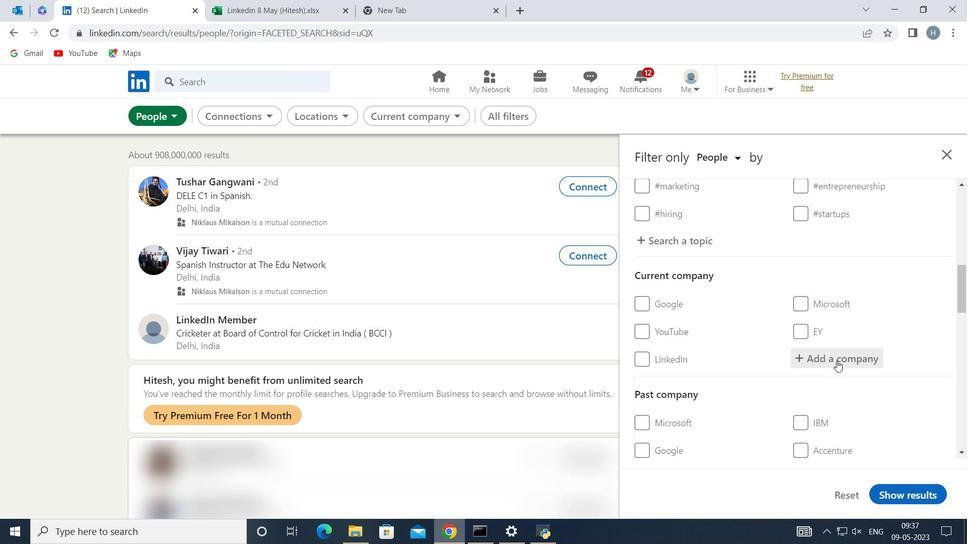 
Action: Mouse pressed left at (835, 356)
Screenshot: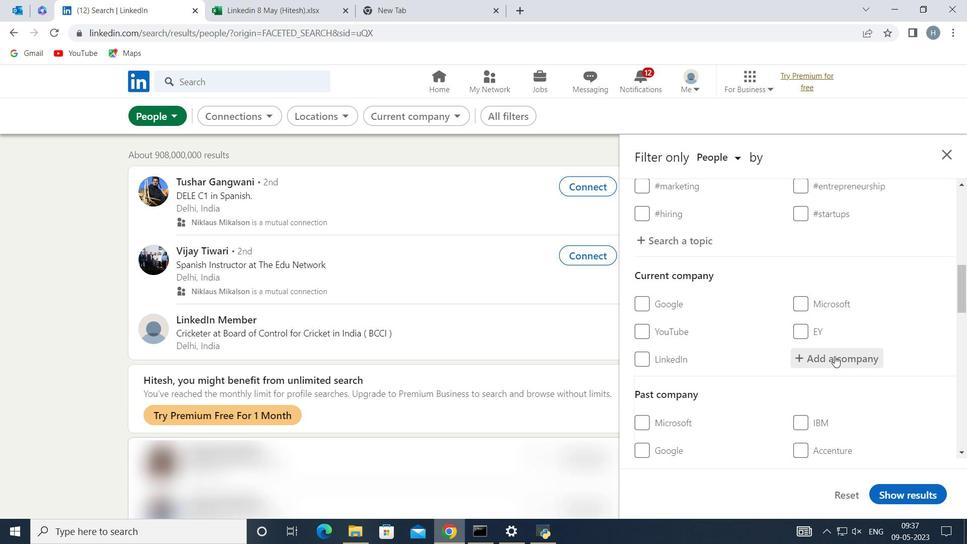 
Action: Key pressed <Key.shift>Hire<Key.space><Key.shift>Ri
Screenshot: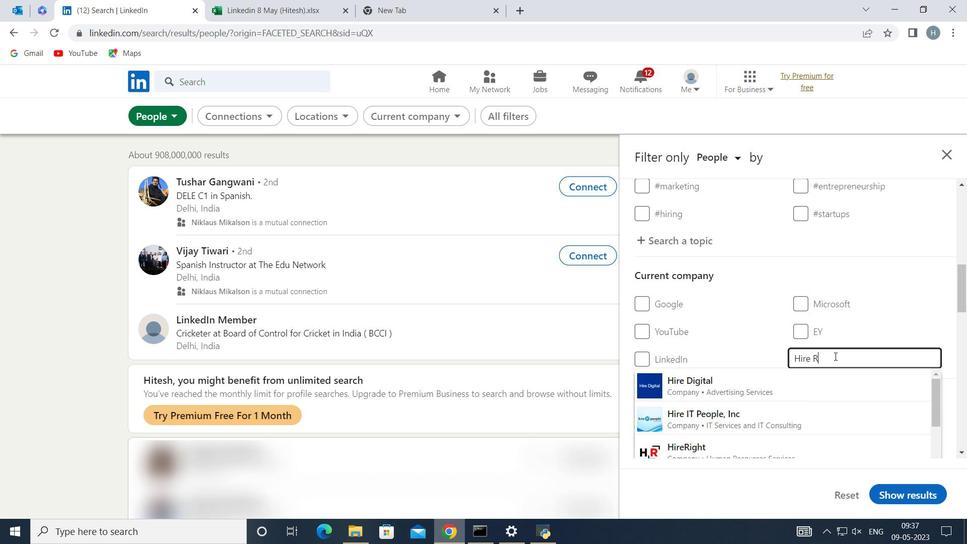 
Action: Mouse moved to (783, 383)
Screenshot: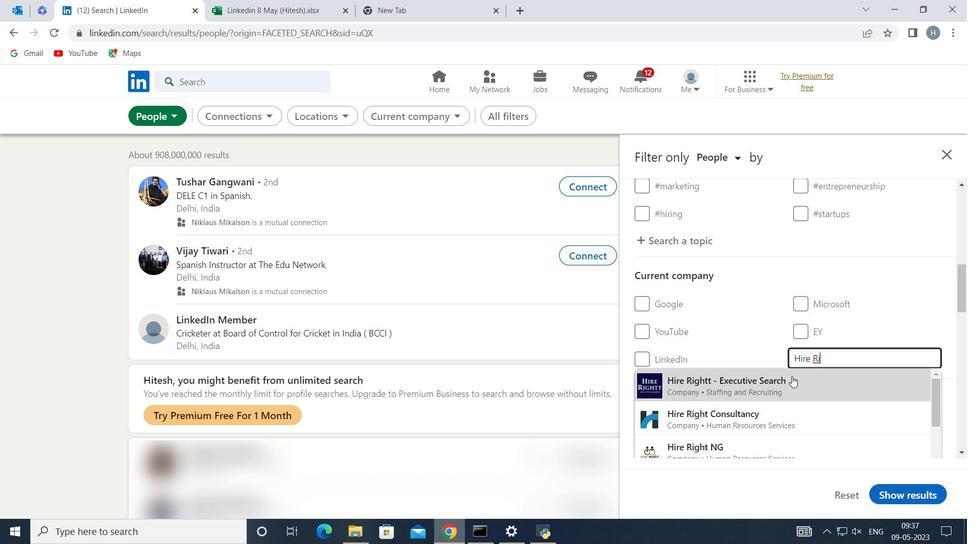 
Action: Mouse pressed left at (783, 383)
Screenshot: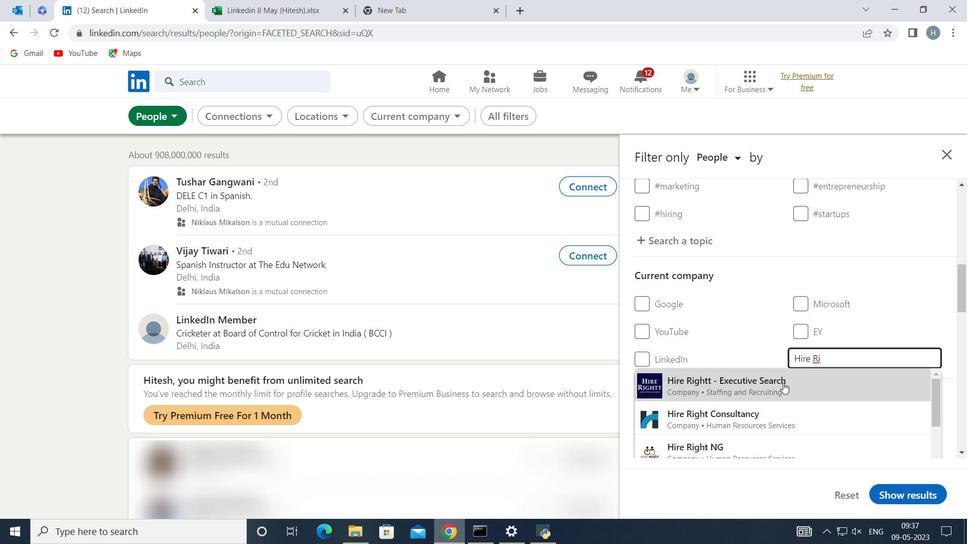 
Action: Mouse moved to (774, 347)
Screenshot: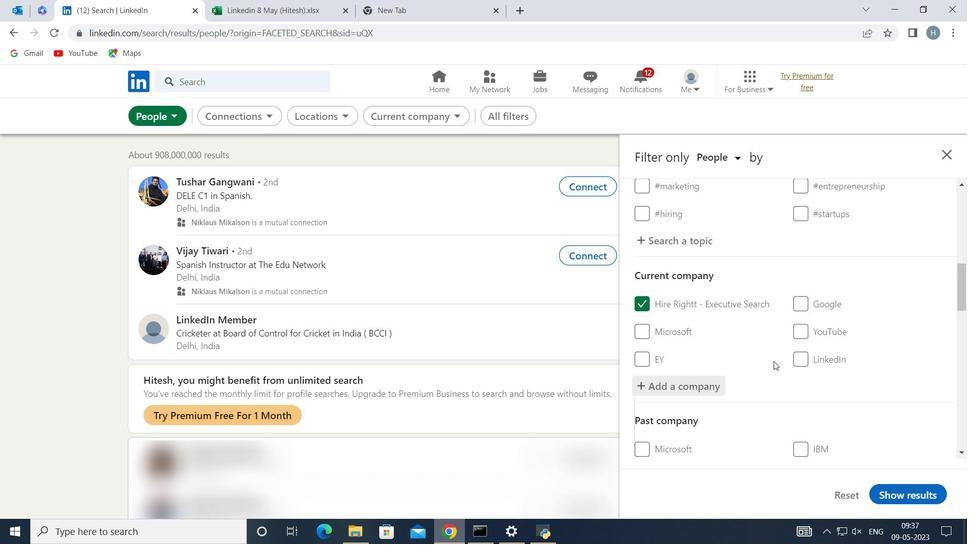 
Action: Mouse scrolled (774, 346) with delta (0, 0)
Screenshot: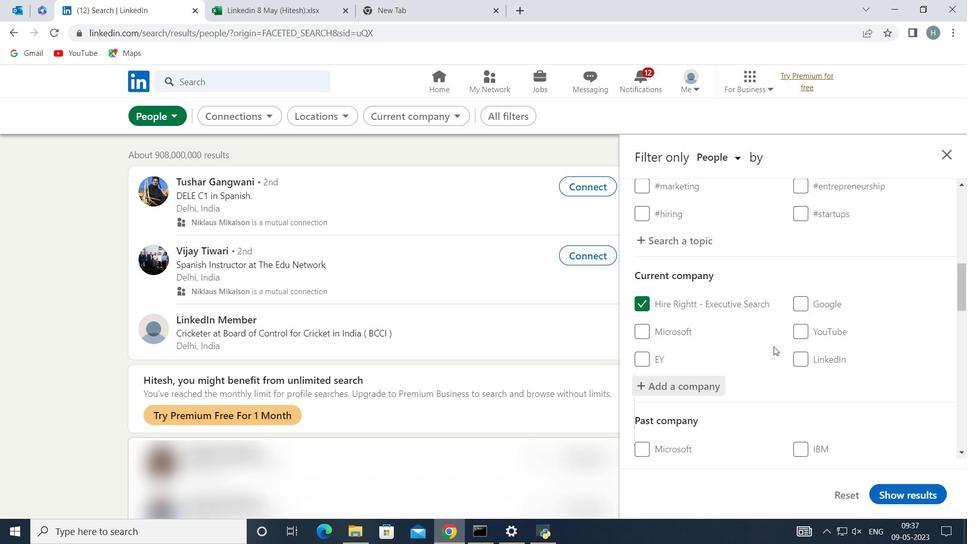 
Action: Mouse moved to (774, 347)
Screenshot: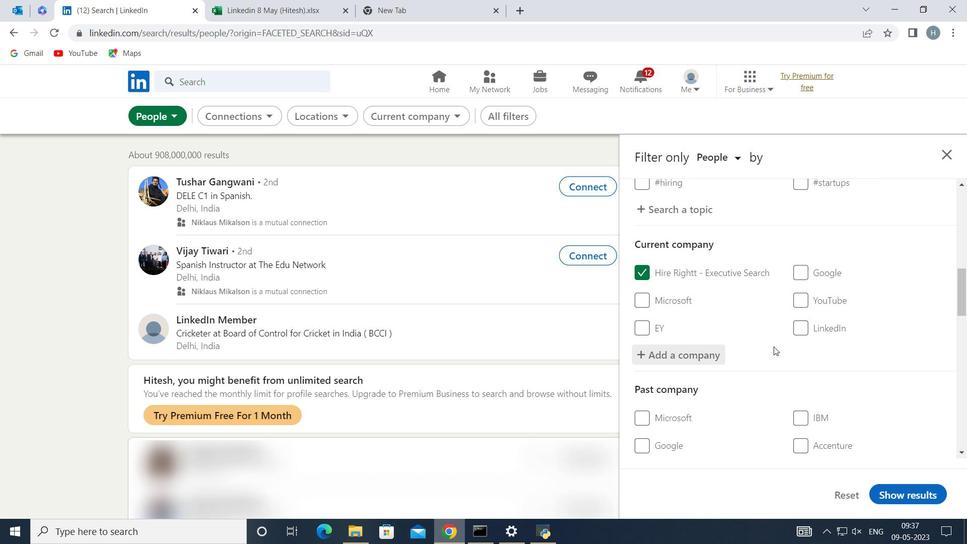 
Action: Mouse scrolled (774, 346) with delta (0, 0)
Screenshot: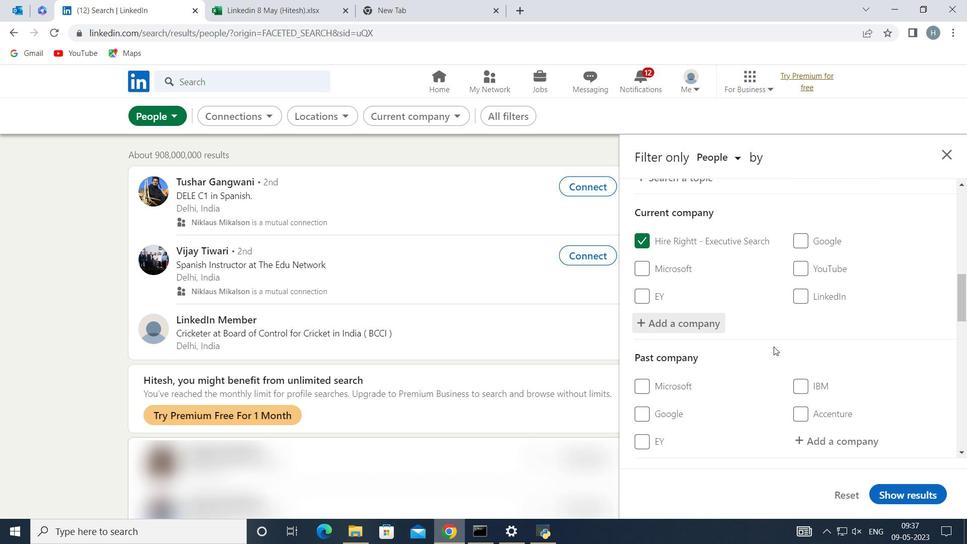 
Action: Mouse moved to (773, 346)
Screenshot: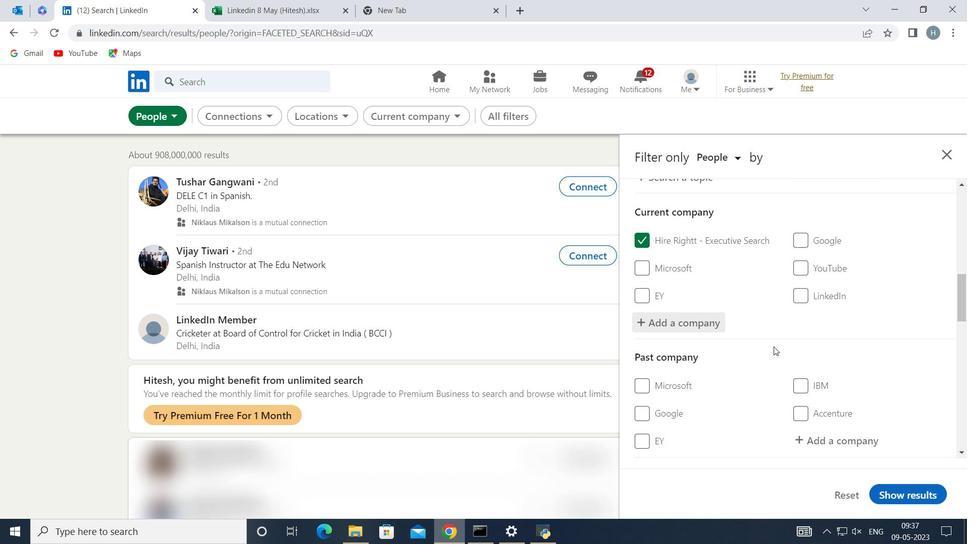 
Action: Mouse scrolled (773, 346) with delta (0, 0)
Screenshot: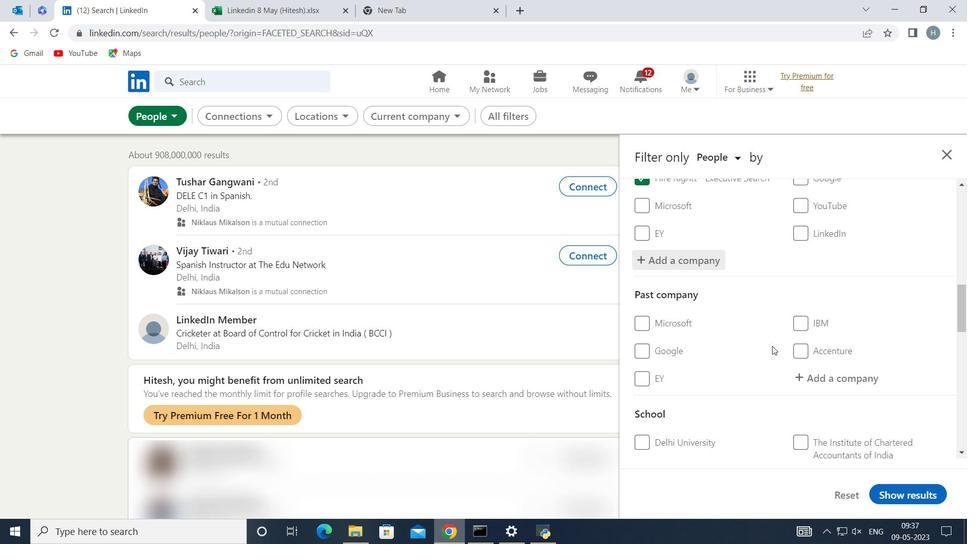 
Action: Mouse scrolled (773, 346) with delta (0, 0)
Screenshot: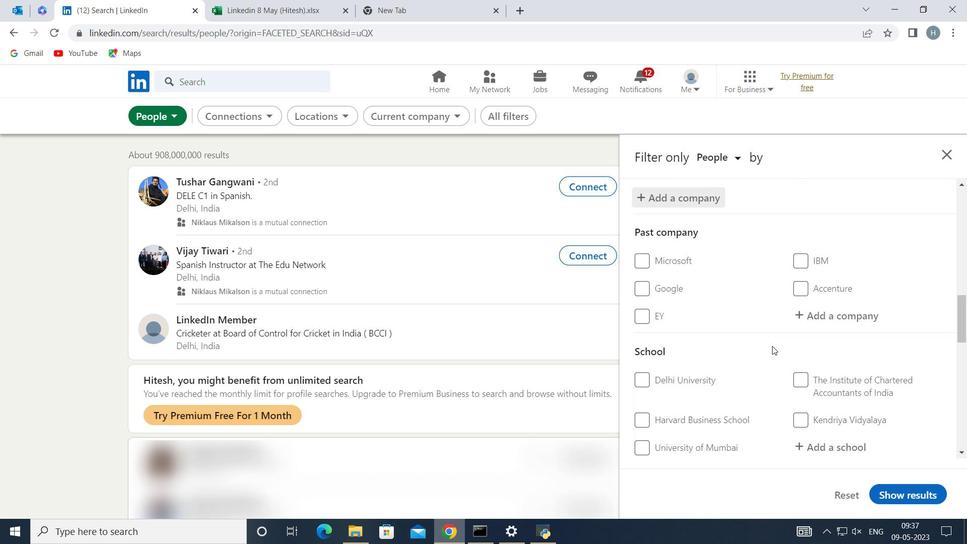 
Action: Mouse moved to (826, 377)
Screenshot: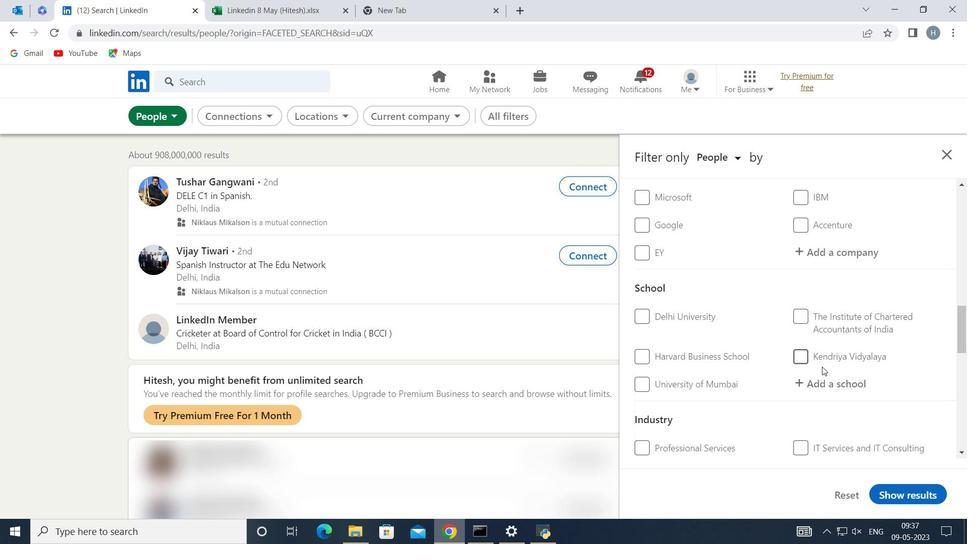 
Action: Mouse pressed left at (826, 377)
Screenshot: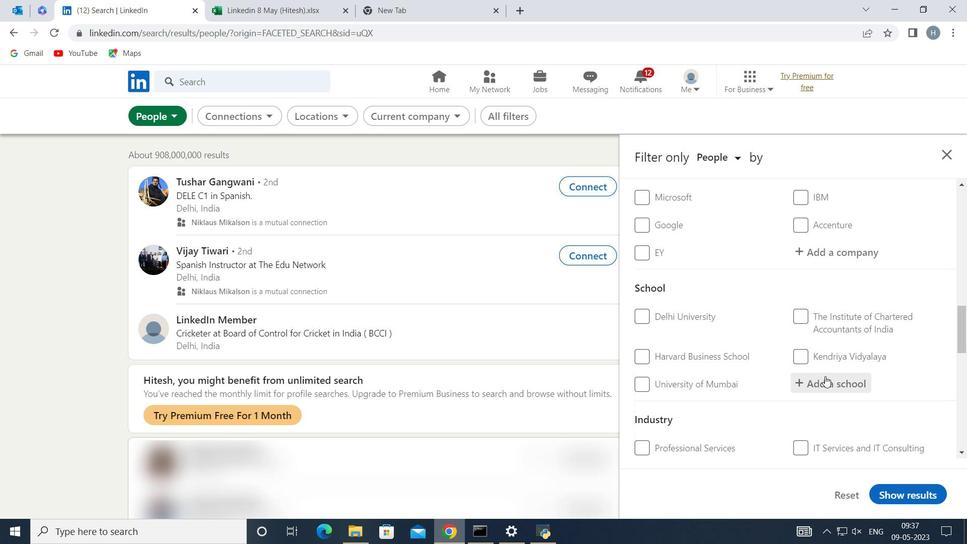 
Action: Key pressed <Key.shift>Alvas<Key.space><Key.shift>College<Key.space><Key.shift>M
Screenshot: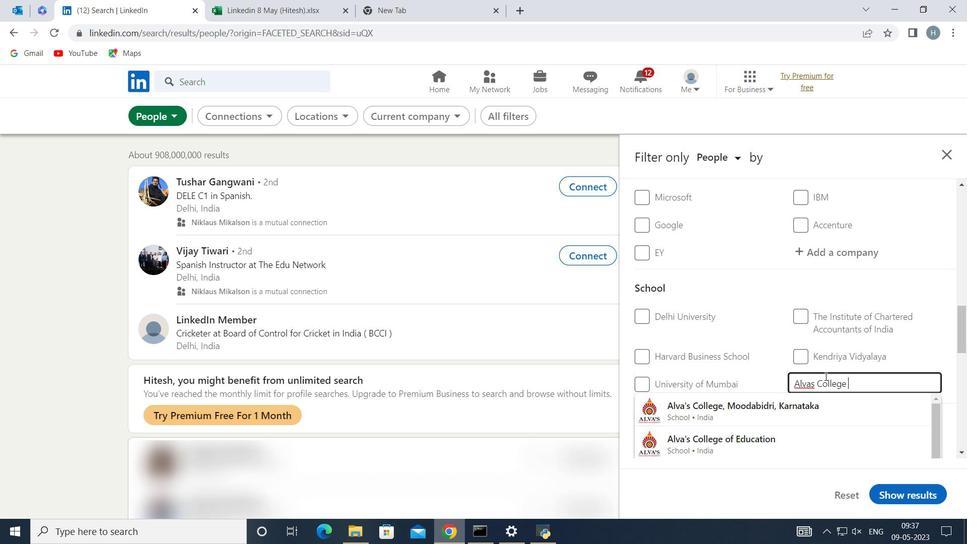 
Action: Mouse moved to (785, 411)
Screenshot: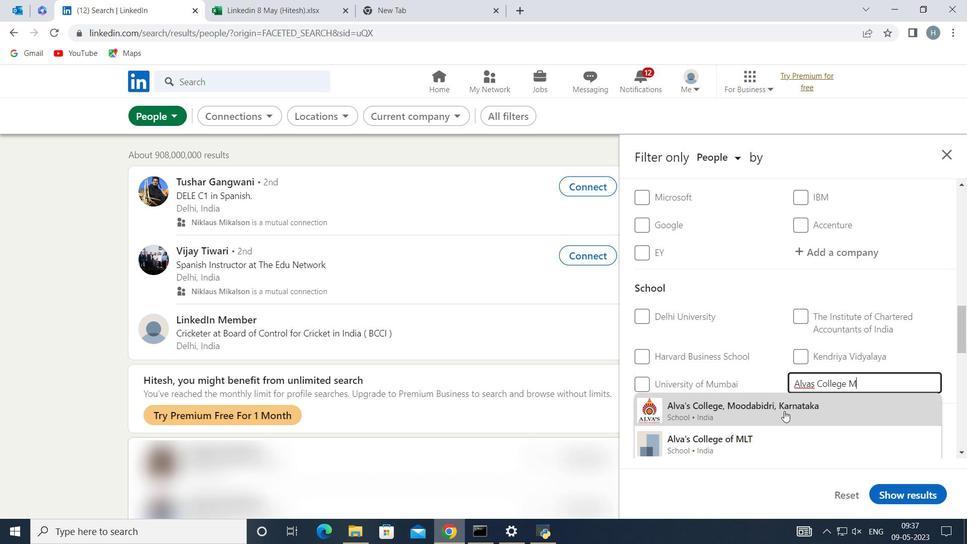 
Action: Mouse pressed left at (785, 411)
Screenshot: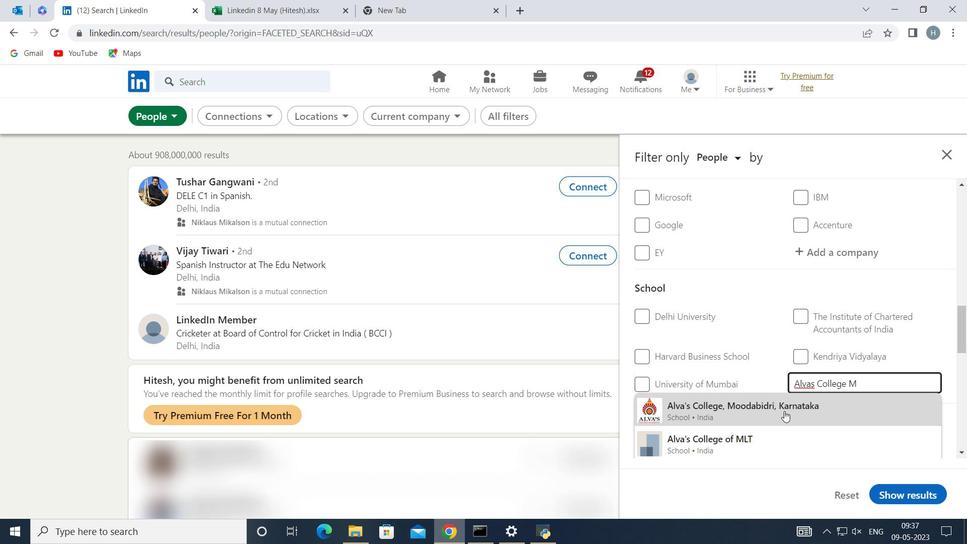 
Action: Mouse moved to (766, 383)
Screenshot: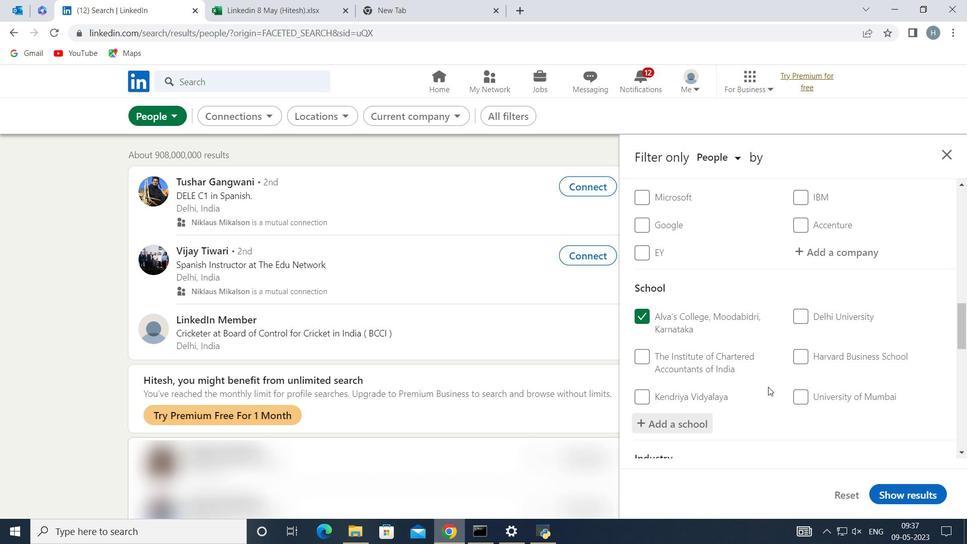 
Action: Mouse scrolled (766, 383) with delta (0, 0)
Screenshot: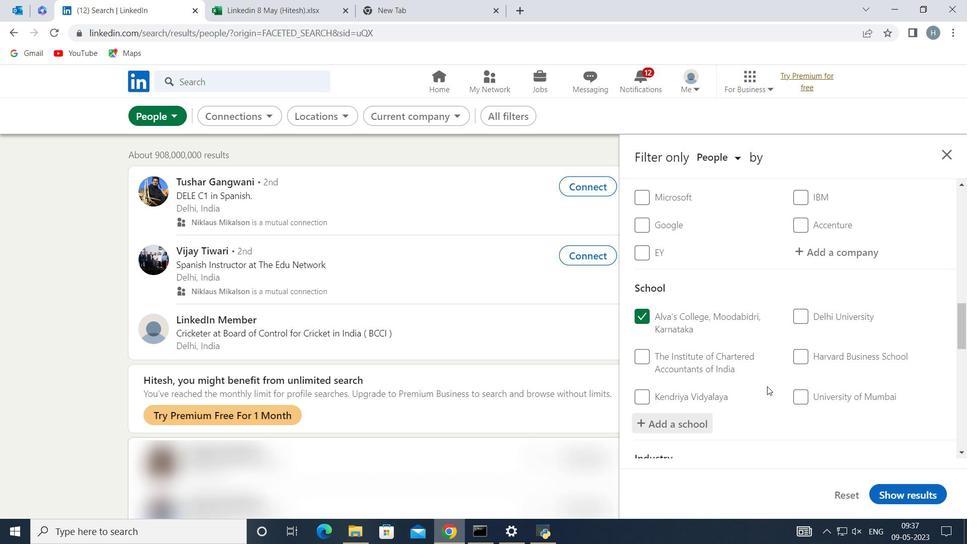 
Action: Mouse moved to (766, 383)
Screenshot: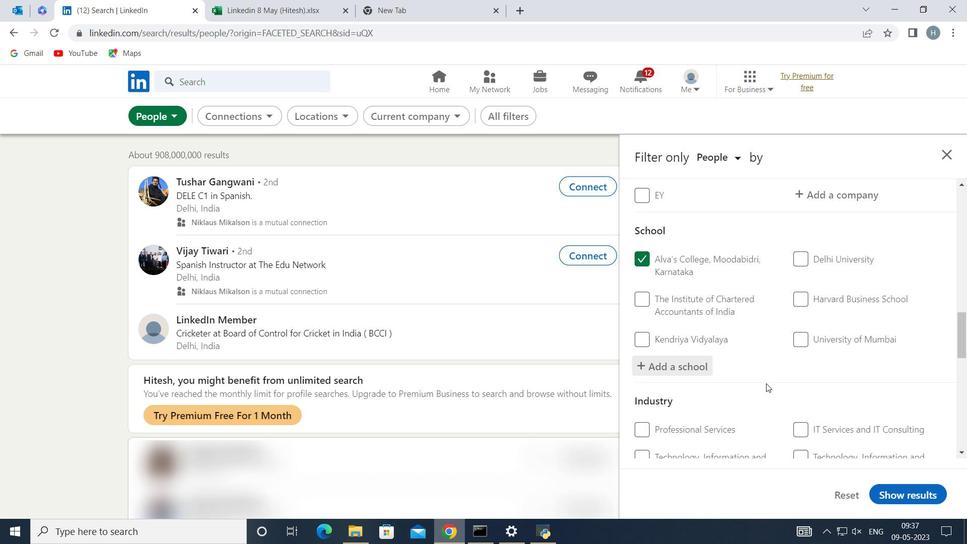
Action: Mouse scrolled (766, 382) with delta (0, 0)
Screenshot: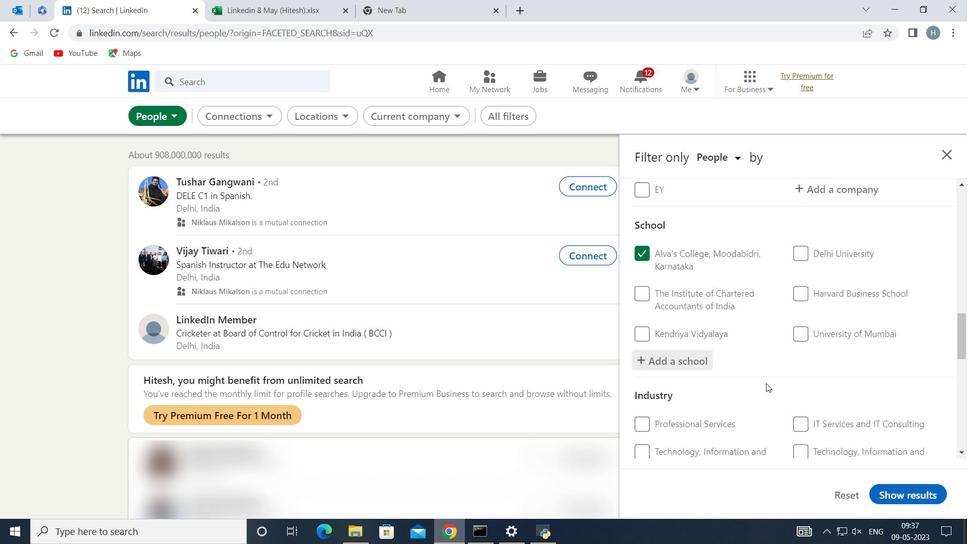 
Action: Mouse scrolled (766, 382) with delta (0, 0)
Screenshot: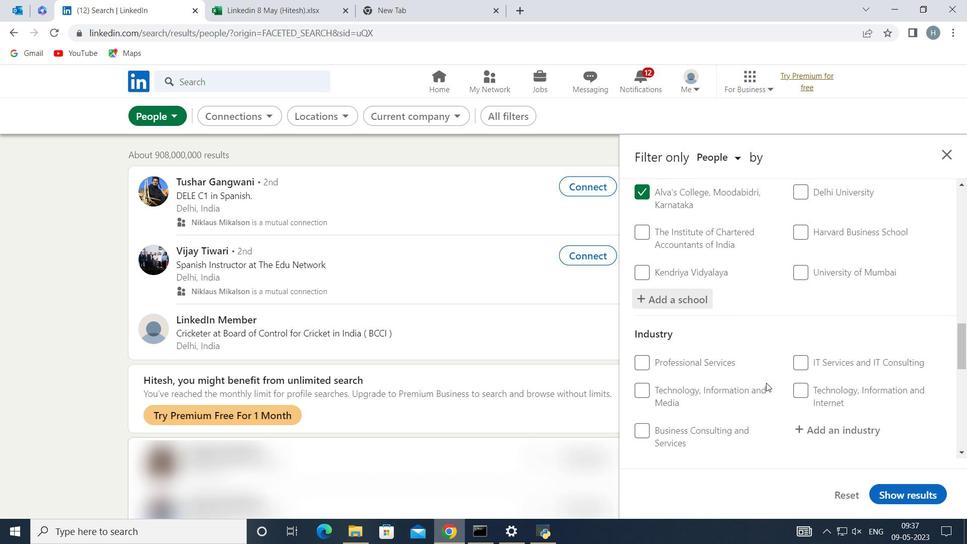
Action: Mouse moved to (830, 366)
Screenshot: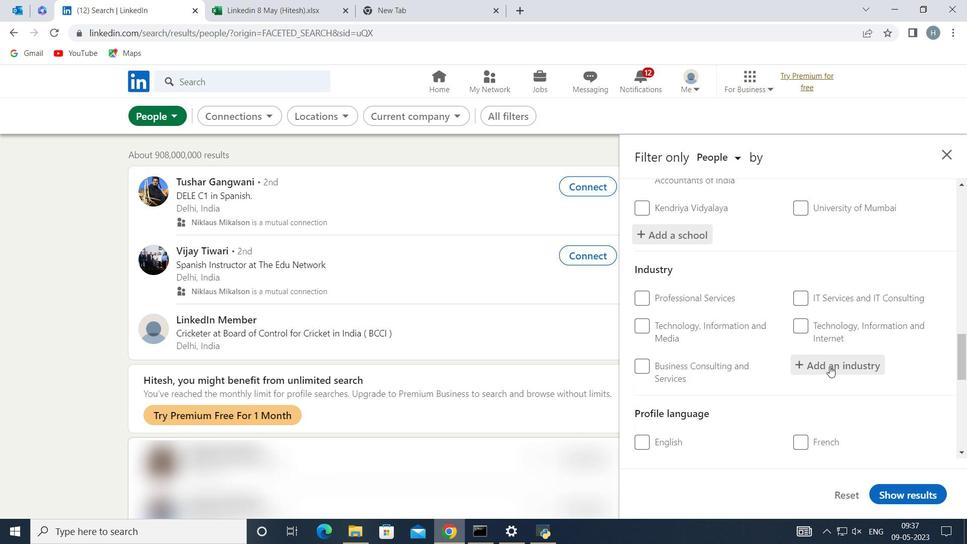 
Action: Mouse pressed left at (830, 366)
Screenshot: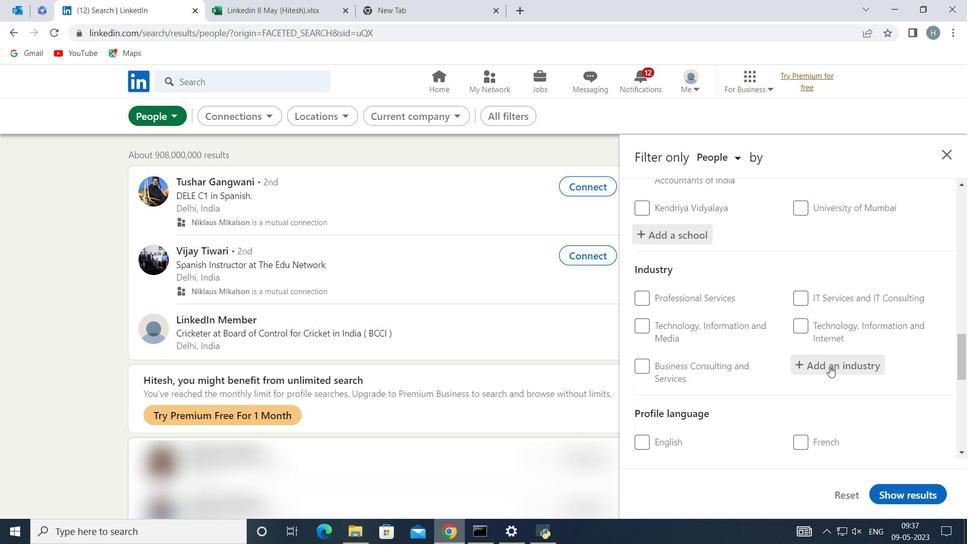 
Action: Key pressed <Key.shift>Education
Screenshot: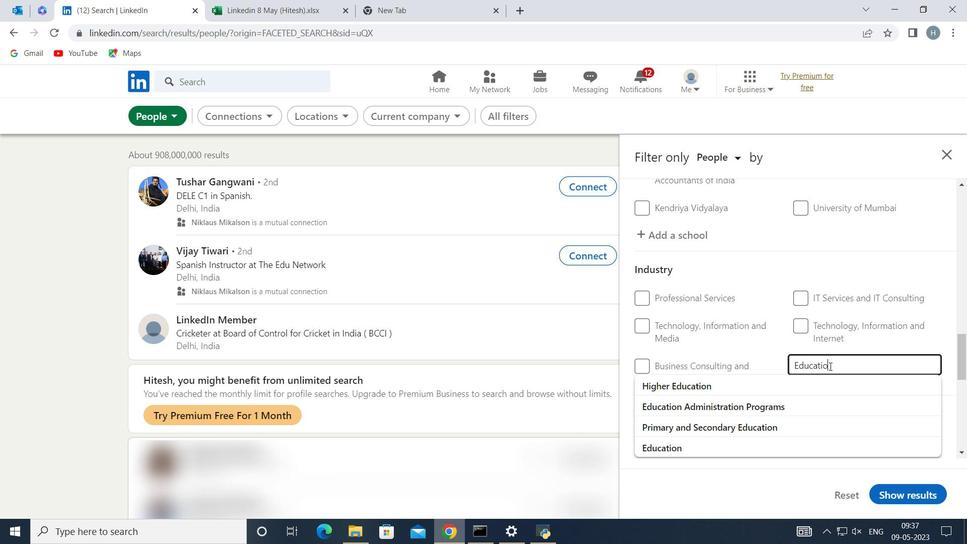 
Action: Mouse moved to (724, 442)
Screenshot: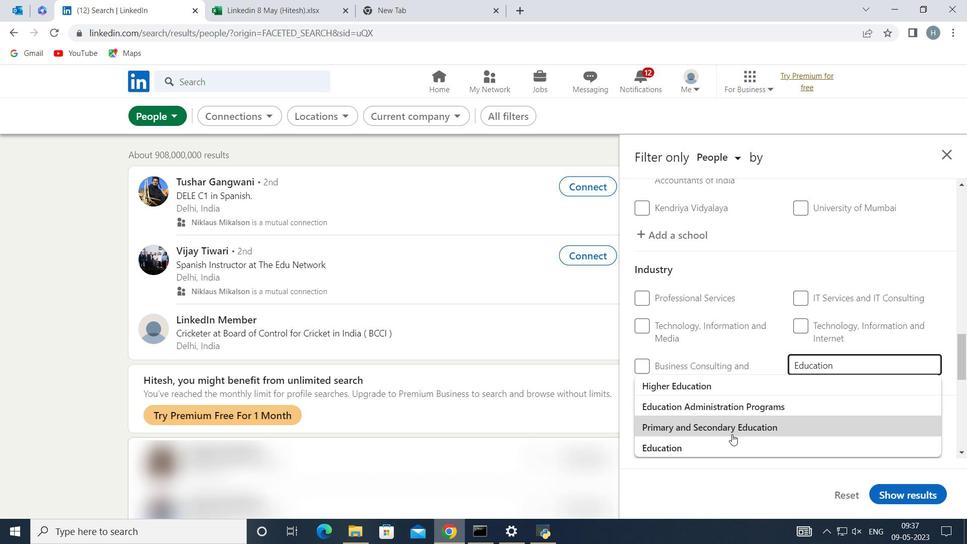 
Action: Mouse pressed left at (724, 442)
Screenshot: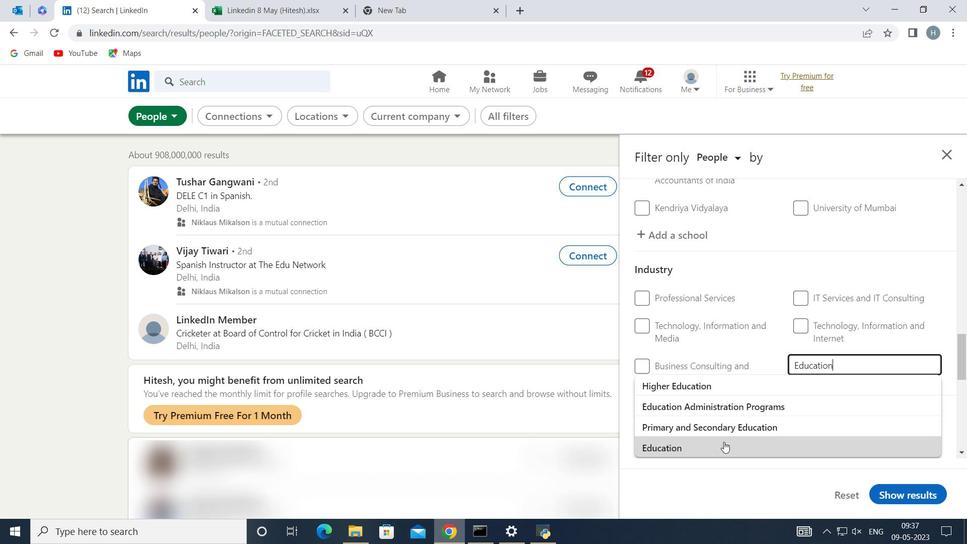 
Action: Mouse moved to (731, 378)
Screenshot: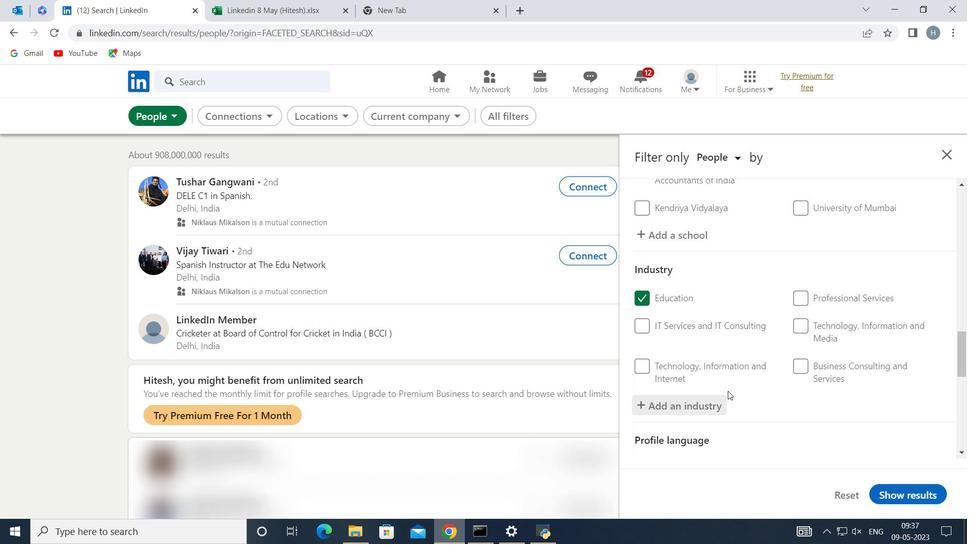 
Action: Mouse scrolled (731, 377) with delta (0, 0)
Screenshot: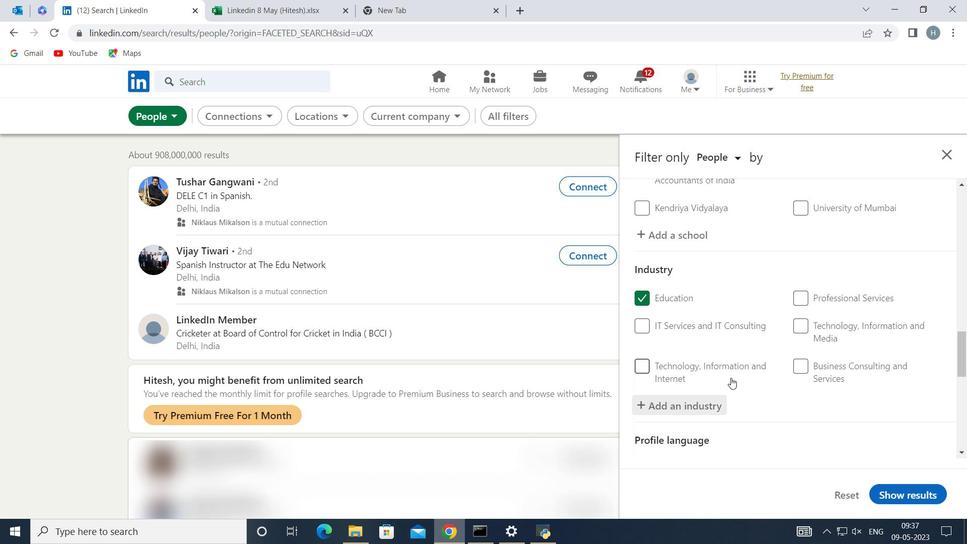 
Action: Mouse moved to (740, 371)
Screenshot: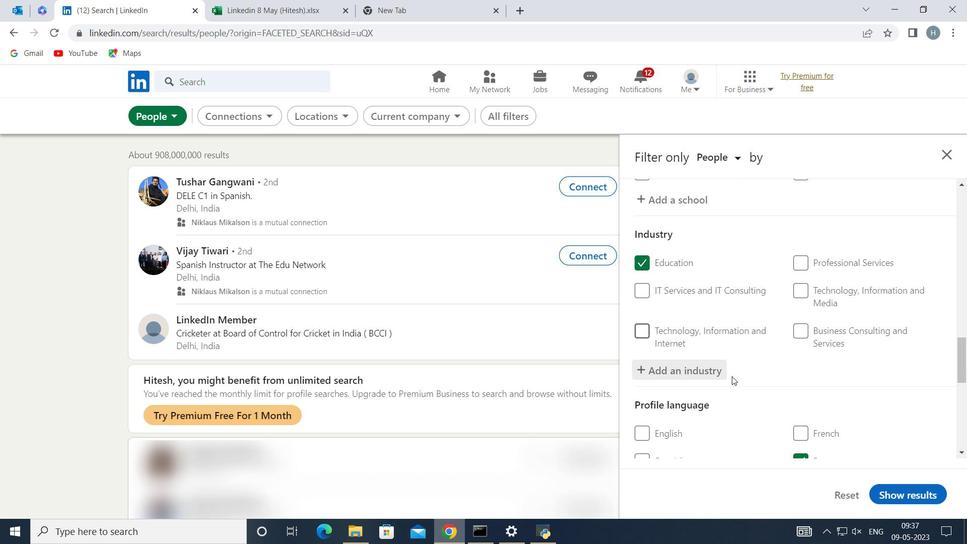 
Action: Mouse scrolled (740, 370) with delta (0, 0)
Screenshot: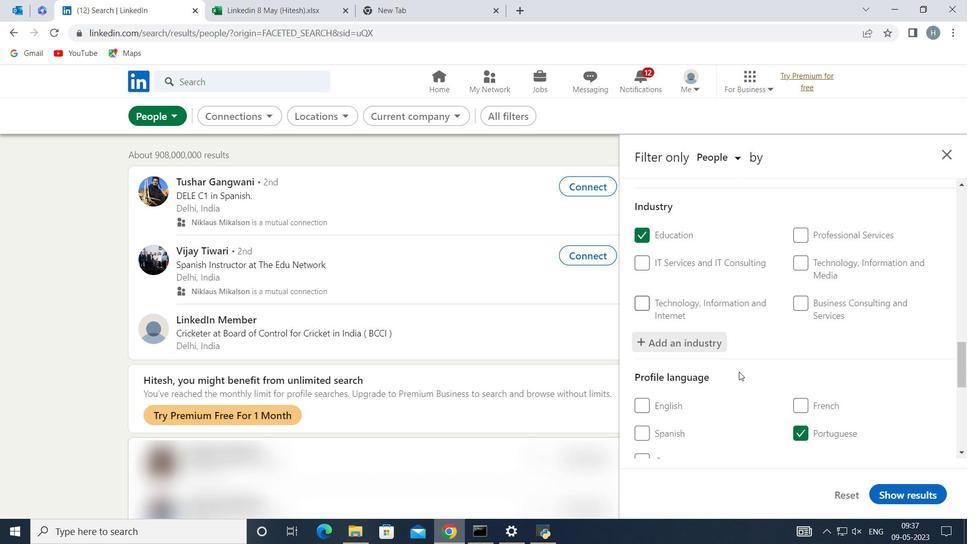 
Action: Mouse moved to (741, 369)
Screenshot: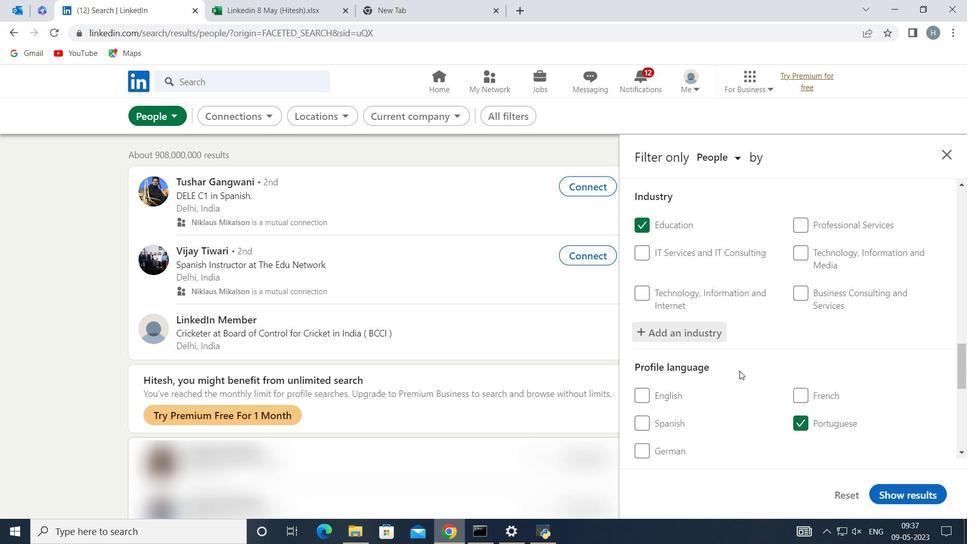 
Action: Mouse scrolled (741, 368) with delta (0, 0)
Screenshot: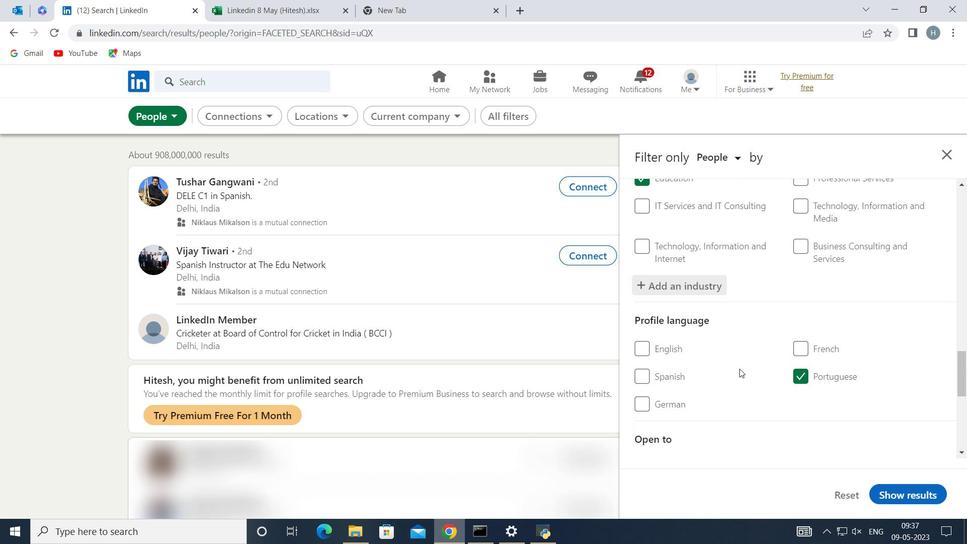 
Action: Mouse moved to (741, 367)
Screenshot: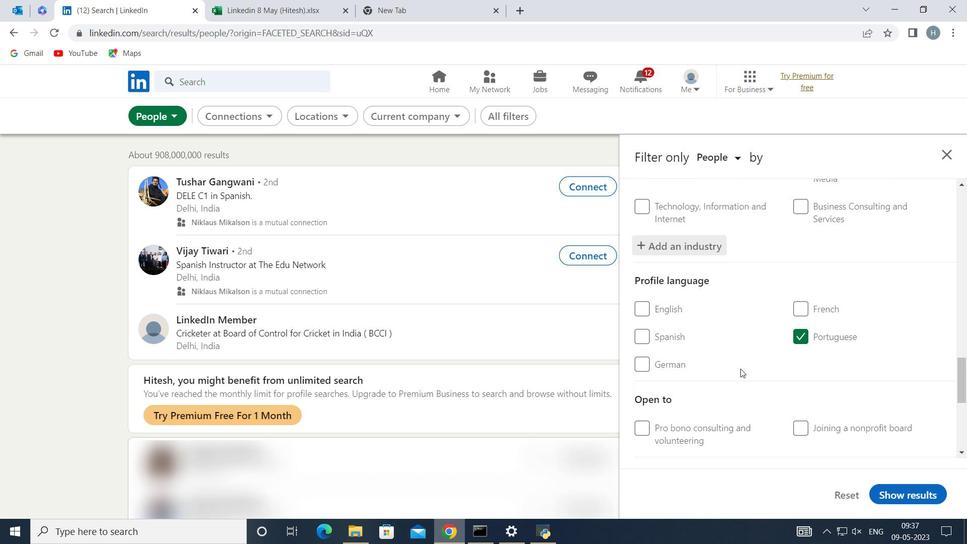 
Action: Mouse scrolled (741, 367) with delta (0, 0)
Screenshot: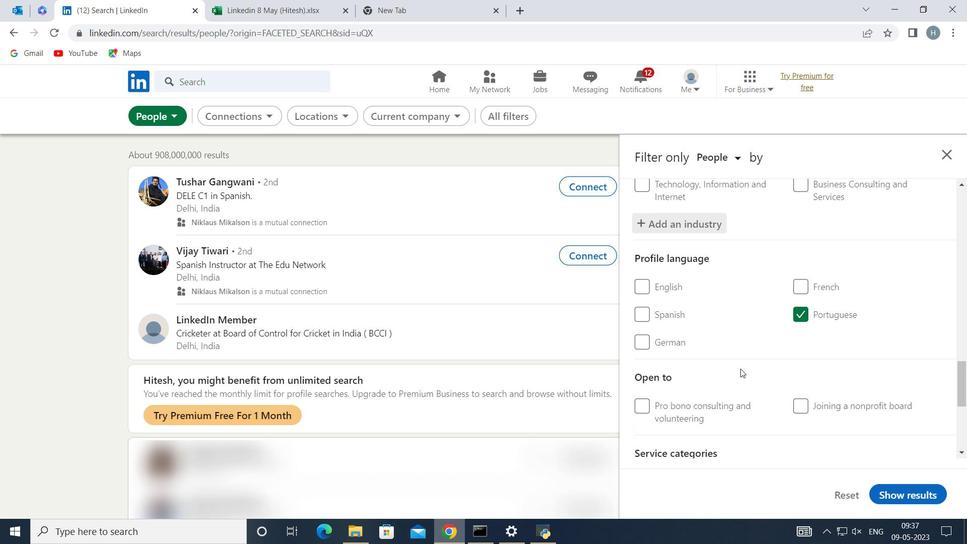 
Action: Mouse moved to (741, 367)
Screenshot: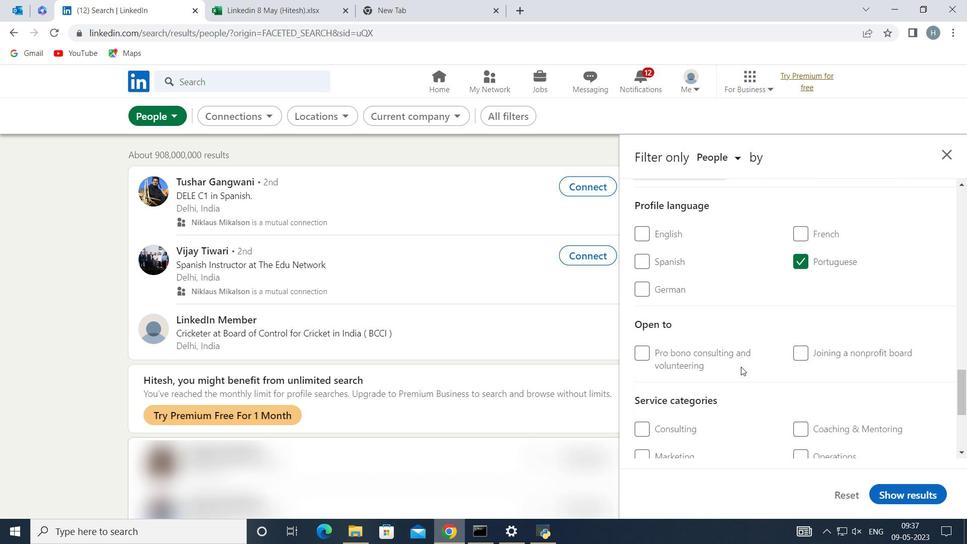 
Action: Mouse scrolled (741, 366) with delta (0, 0)
Screenshot: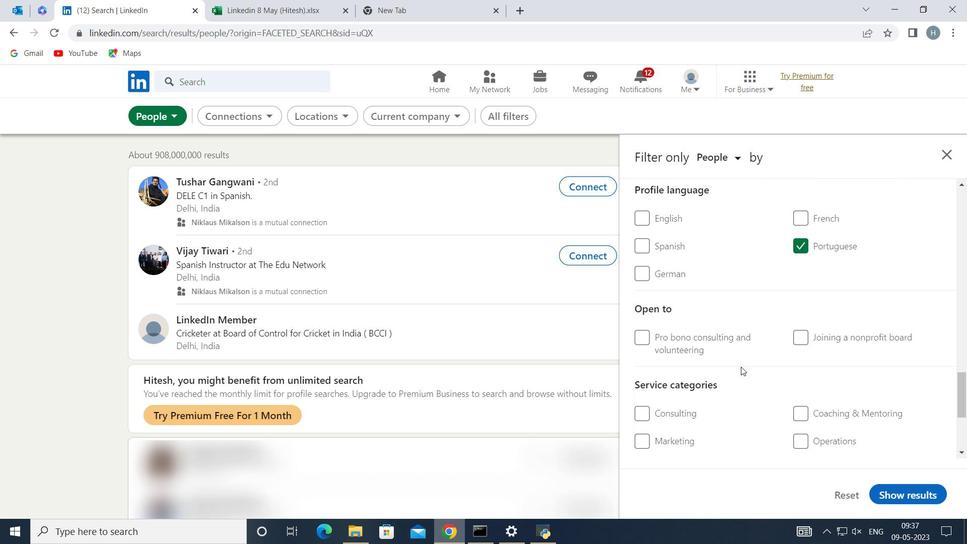 
Action: Mouse moved to (838, 400)
Screenshot: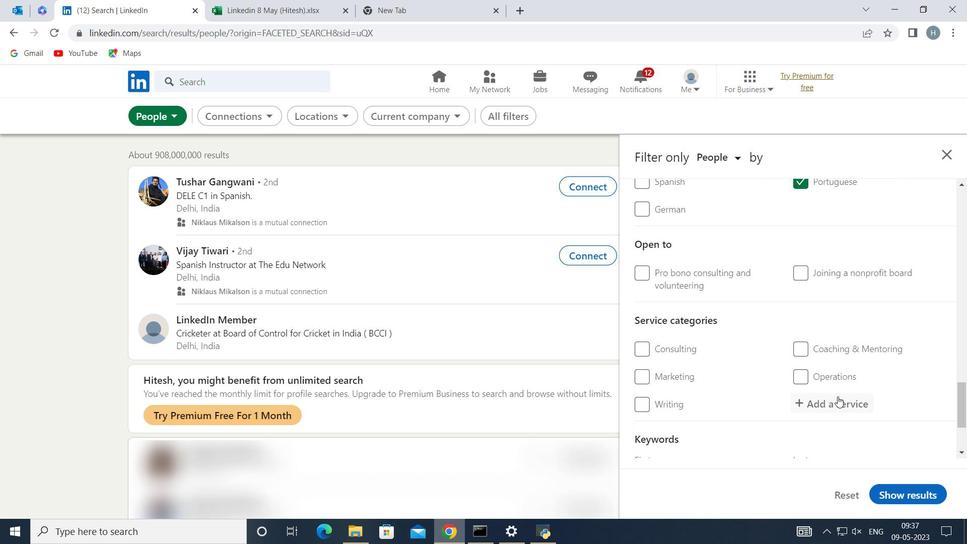 
Action: Mouse pressed left at (838, 400)
Screenshot: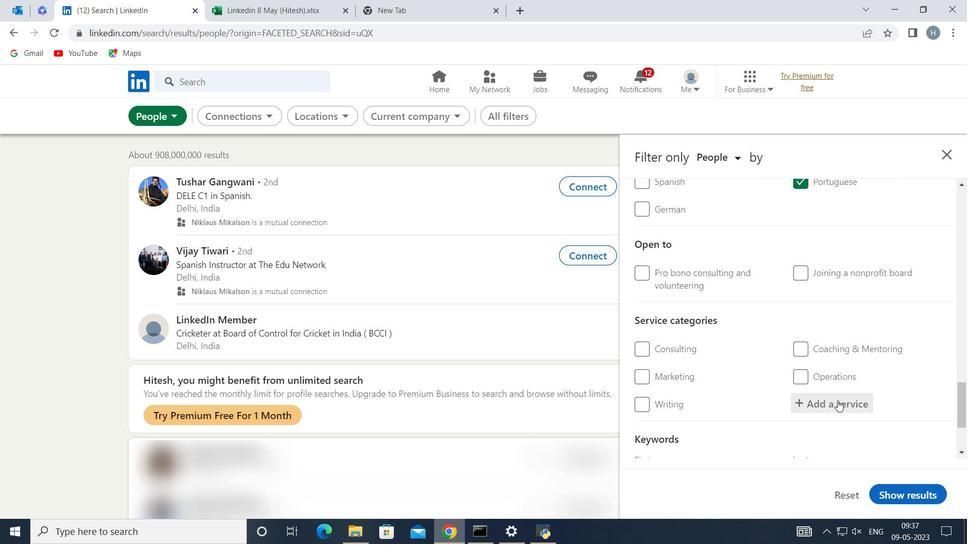 
Action: Mouse moved to (838, 401)
Screenshot: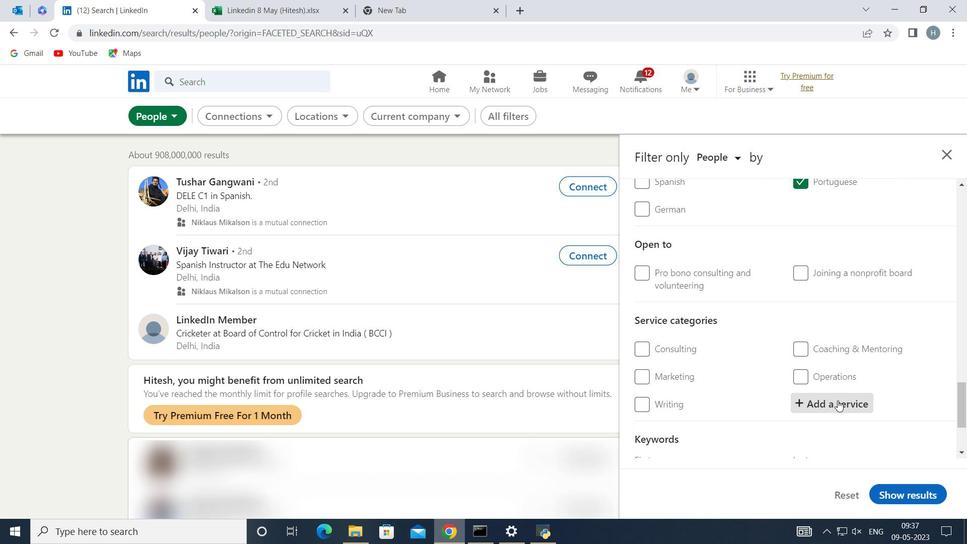 
Action: Key pressed <Key.shift>Translation
Screenshot: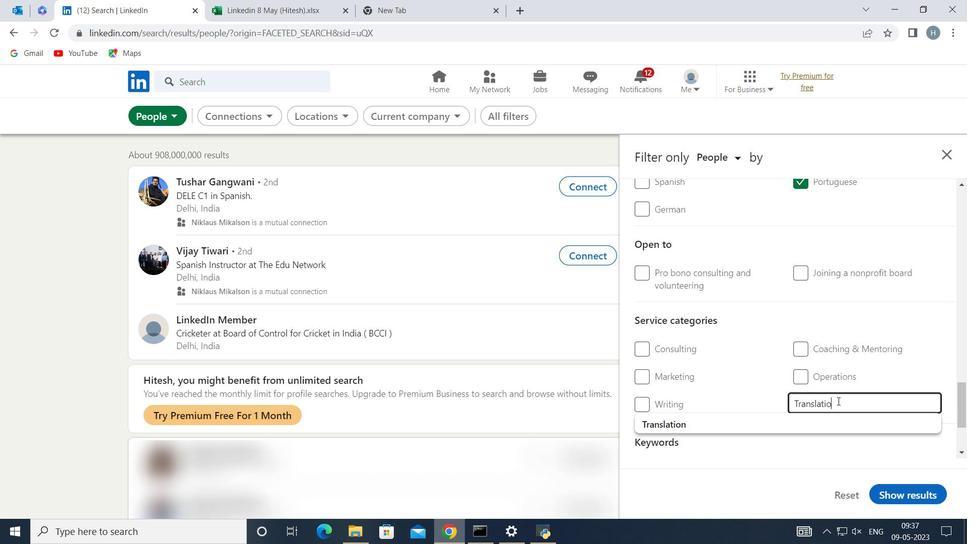 
Action: Mouse moved to (761, 422)
Screenshot: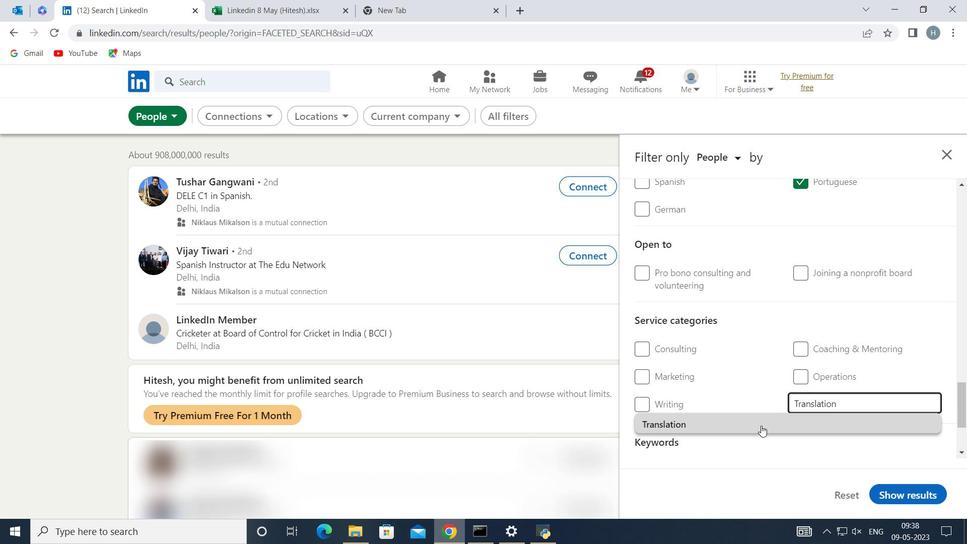 
Action: Mouse pressed left at (761, 422)
Screenshot: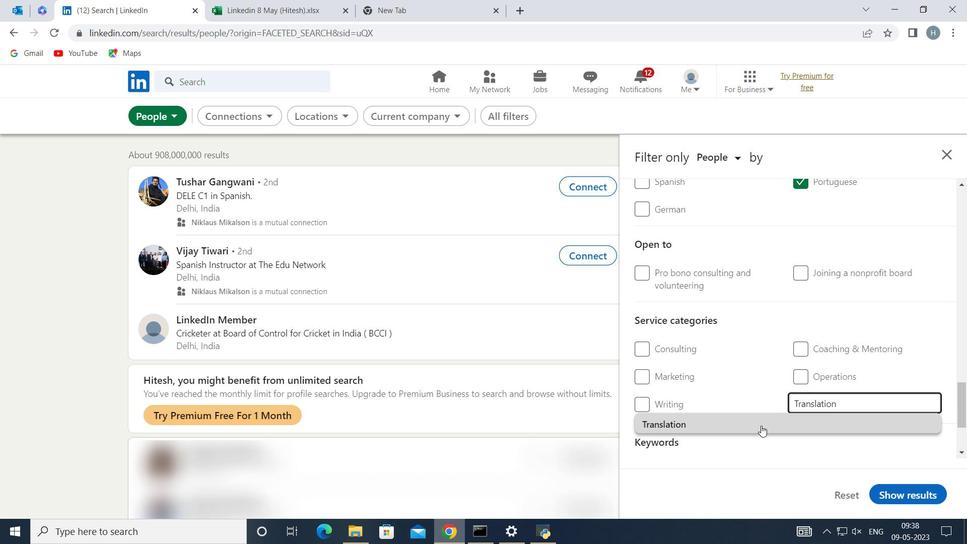 
Action: Mouse moved to (755, 395)
Screenshot: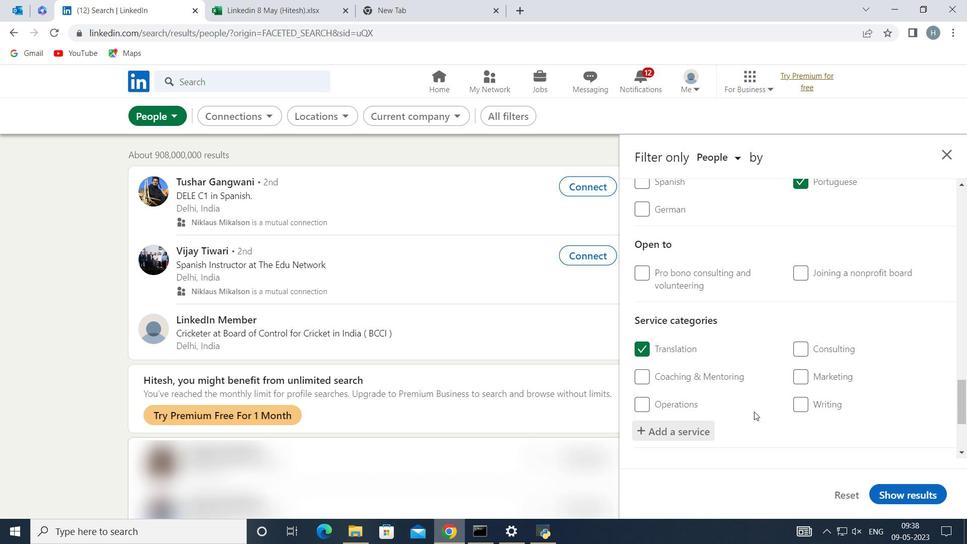 
Action: Mouse scrolled (755, 394) with delta (0, 0)
Screenshot: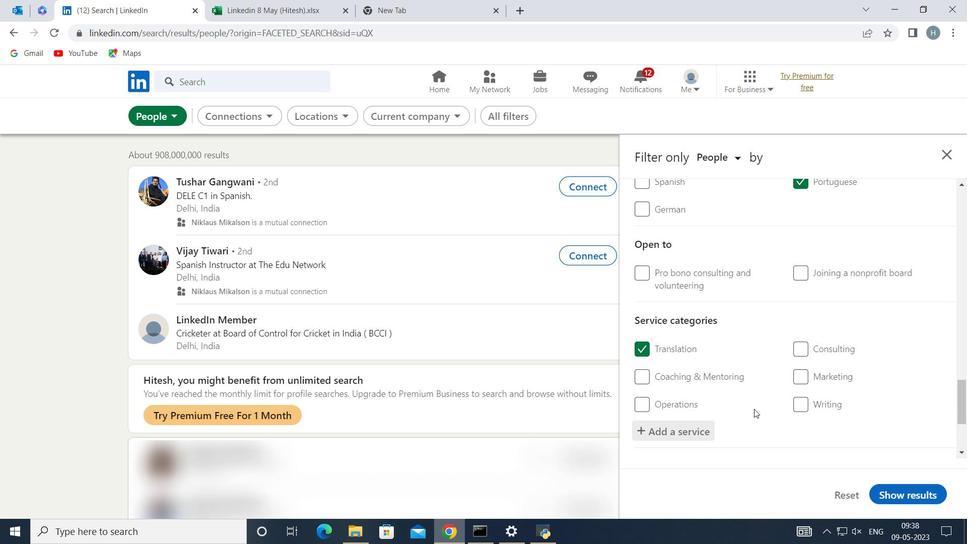 
Action: Mouse scrolled (755, 394) with delta (0, 0)
Screenshot: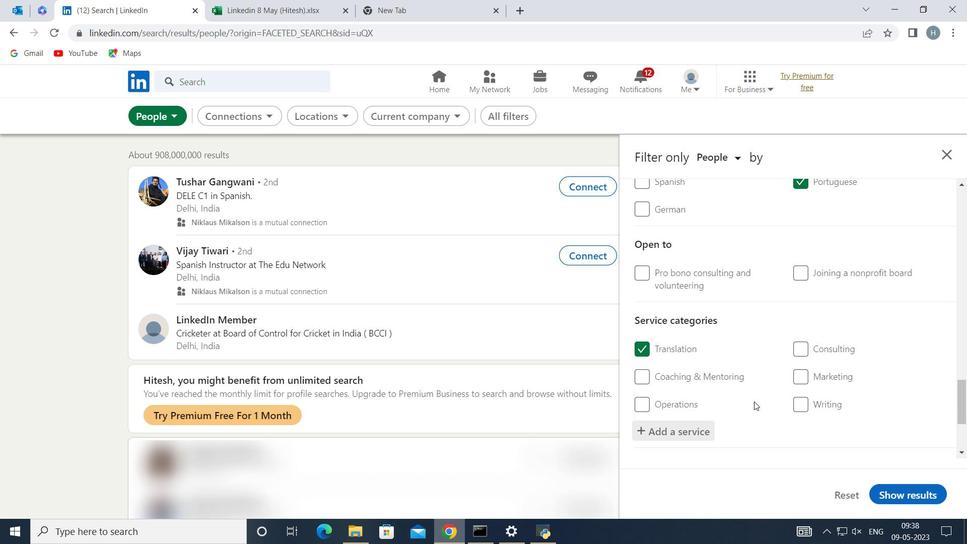 
Action: Mouse moved to (755, 394)
Screenshot: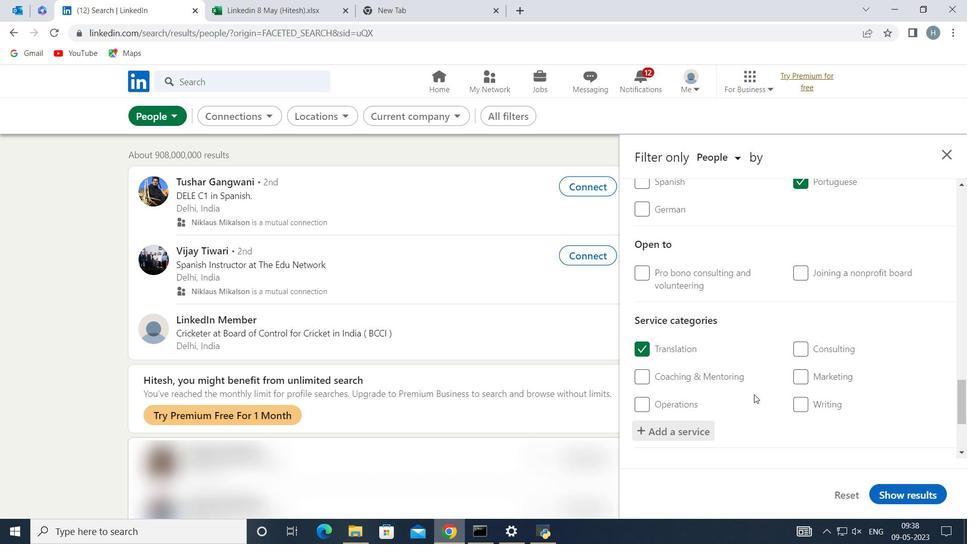 
Action: Mouse scrolled (755, 393) with delta (0, 0)
Screenshot: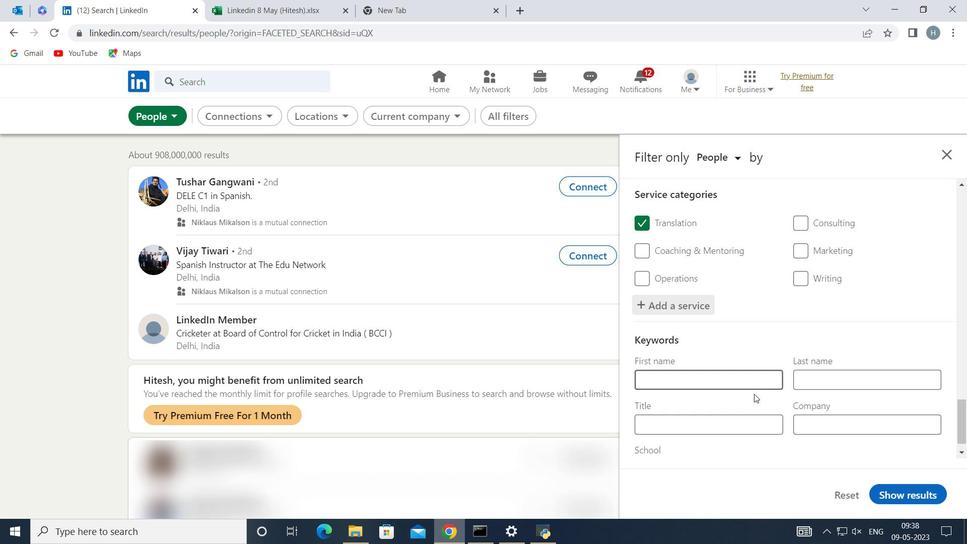 
Action: Mouse scrolled (755, 393) with delta (0, 0)
Screenshot: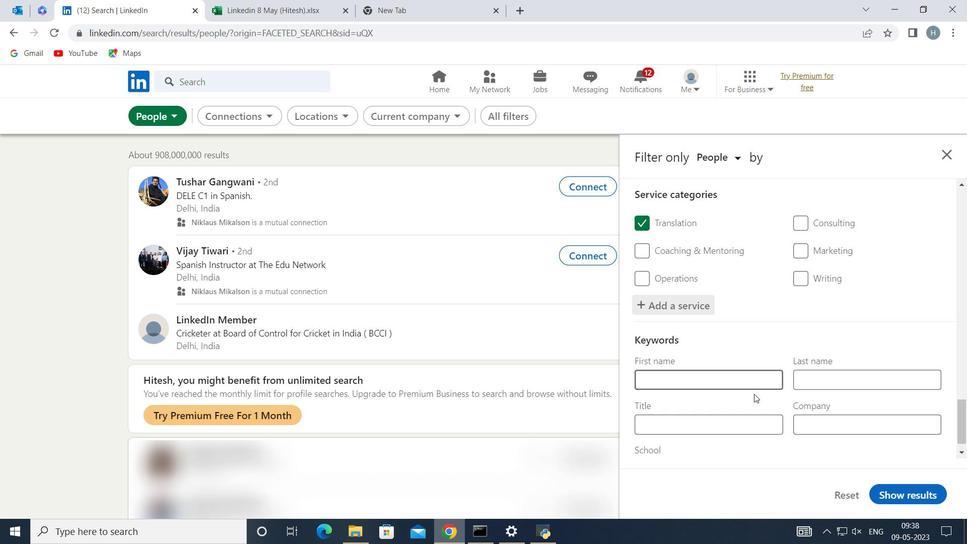 
Action: Mouse moved to (753, 400)
Screenshot: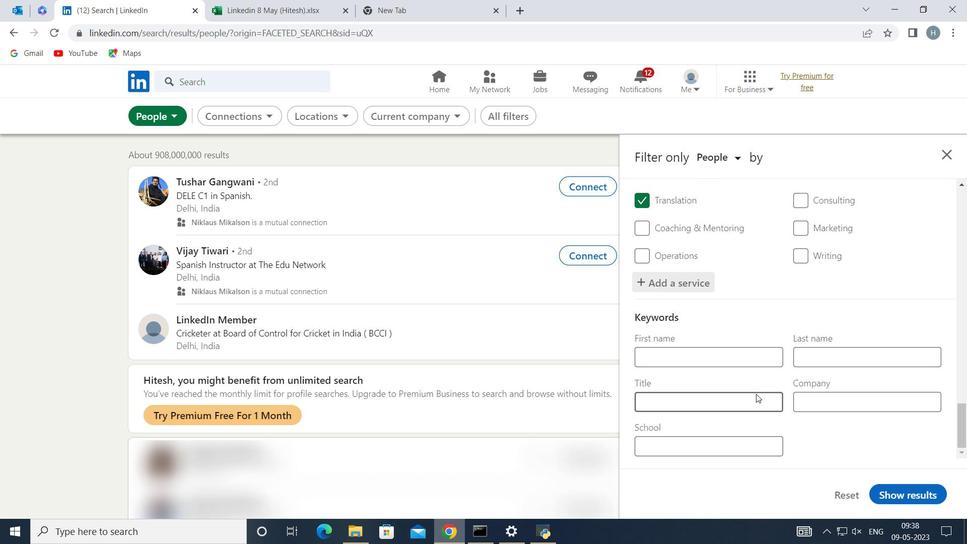 
Action: Mouse pressed left at (753, 400)
Screenshot: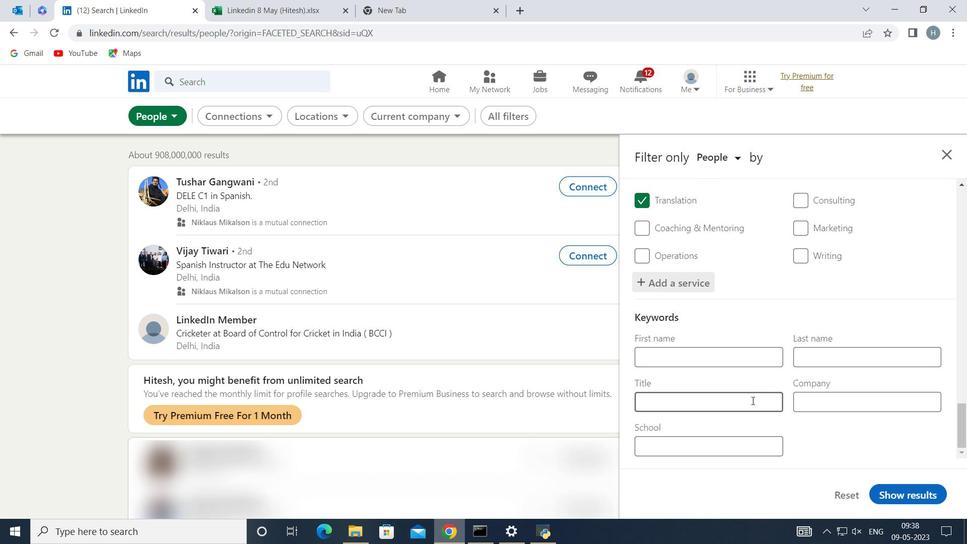 
Action: Key pressed <Key.shift>Heavy<Key.space><Key.shift>Equipment<Key.space><Key.shift><Key.shift><Key.shift><Key.shift><Key.shift><Key.shift><Key.shift><Key.shift><Key.shift><Key.shift><Key.shift>Operator
Screenshot: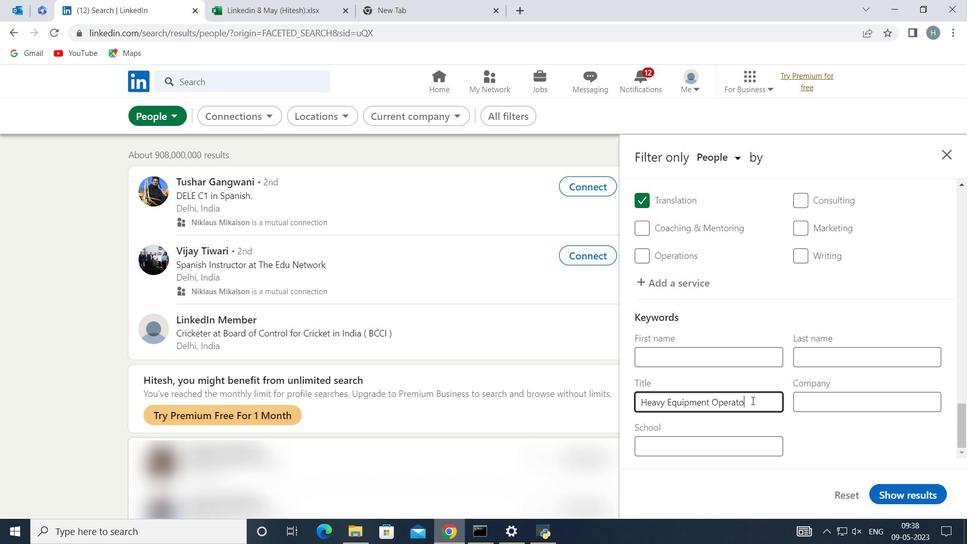 
Action: Mouse moved to (914, 491)
Screenshot: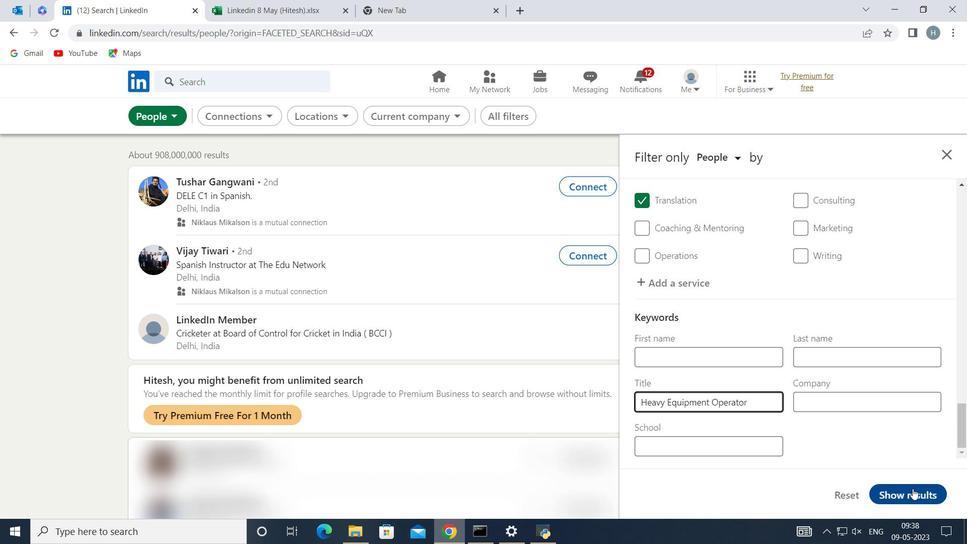 
Action: Mouse pressed left at (914, 491)
Screenshot: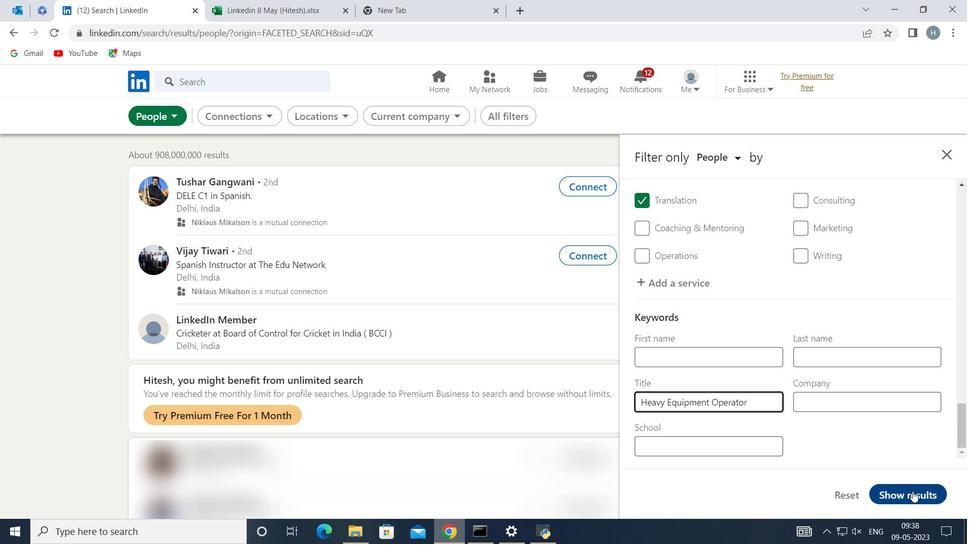 
Action: Mouse moved to (741, 318)
Screenshot: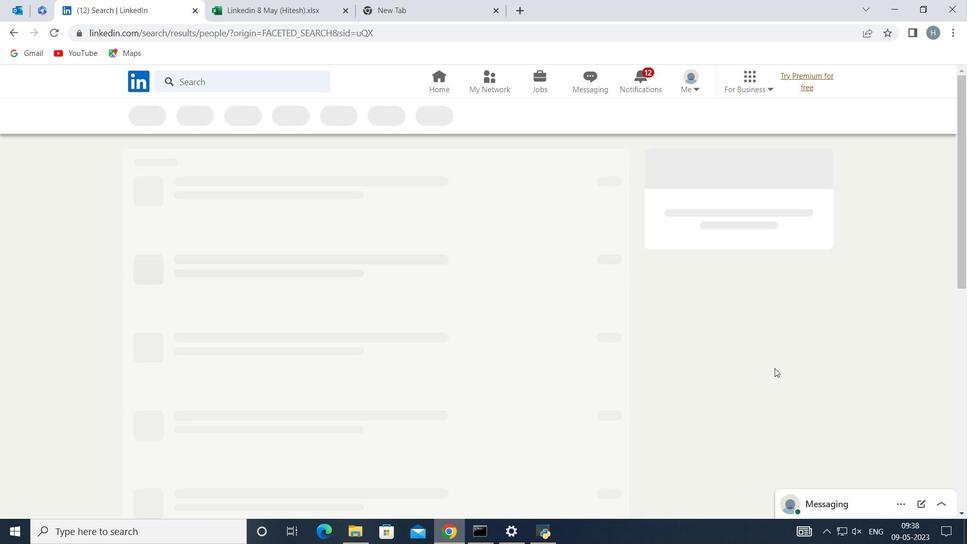
